 Task: Search one way flight ticket for 4 adults, 2 children, 2 infants in seat and 1 infant on lap in economy from Kenai: Kenai Municipal Airport to Greenville: Pitt-greenville Airport on 5-2-2023. Choice of flights is Royal air maroc. Price is upto 100000. Outbound departure time preference is 23:15.
Action: Mouse moved to (332, 345)
Screenshot: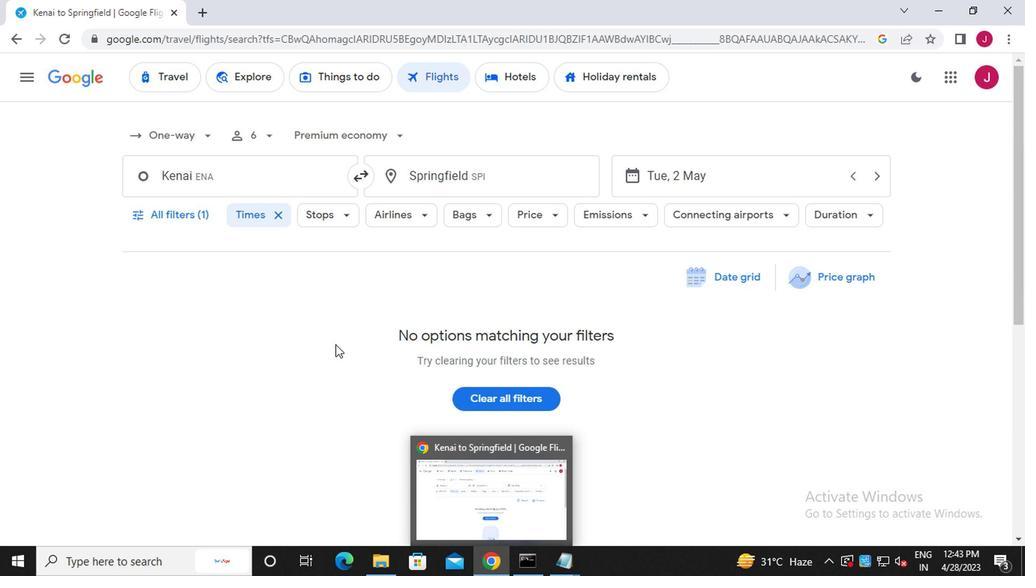 
Action: Mouse scrolled (332, 346) with delta (0, 1)
Screenshot: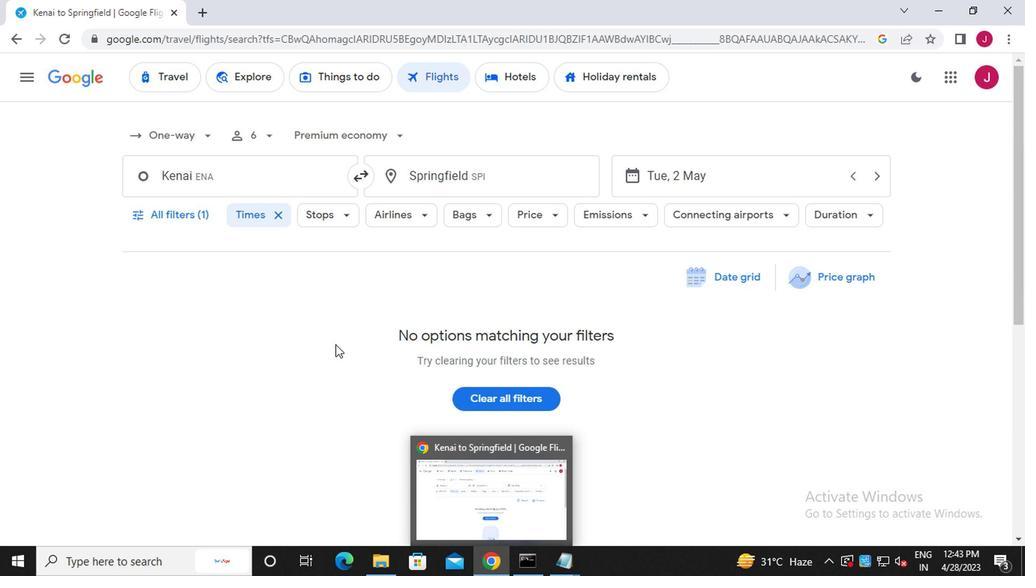 
Action: Mouse scrolled (332, 346) with delta (0, 1)
Screenshot: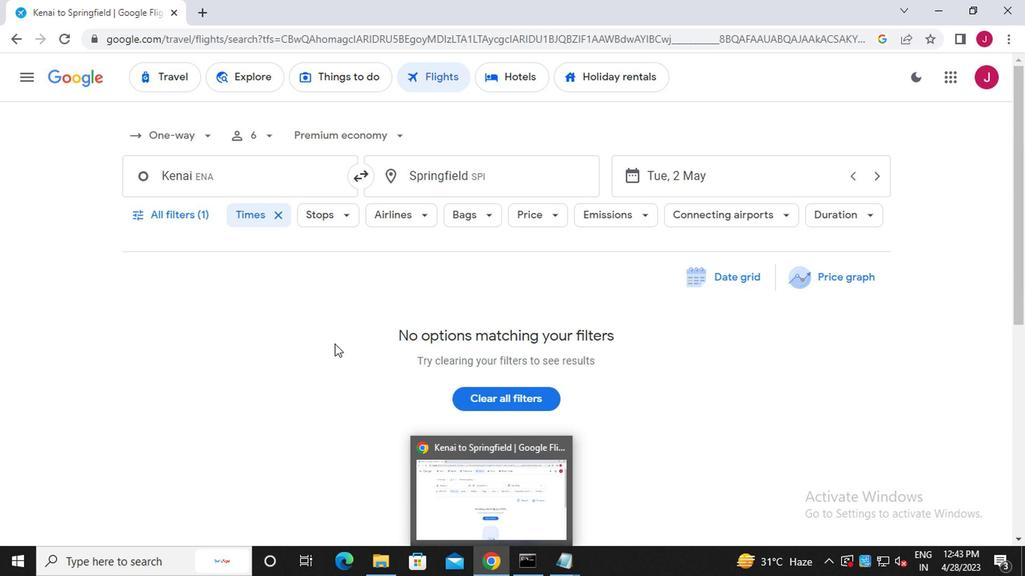 
Action: Mouse moved to (199, 132)
Screenshot: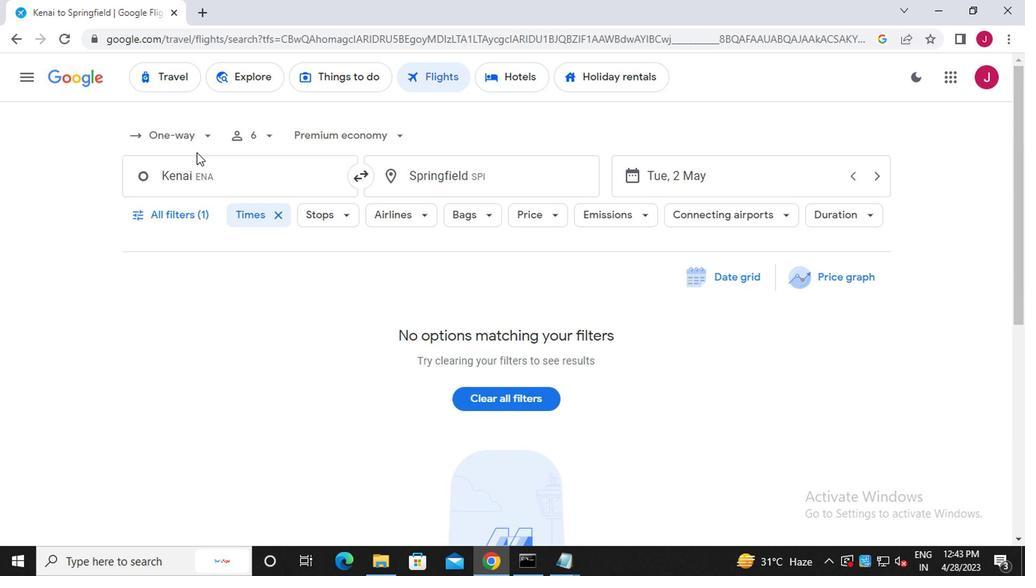 
Action: Mouse pressed left at (199, 132)
Screenshot: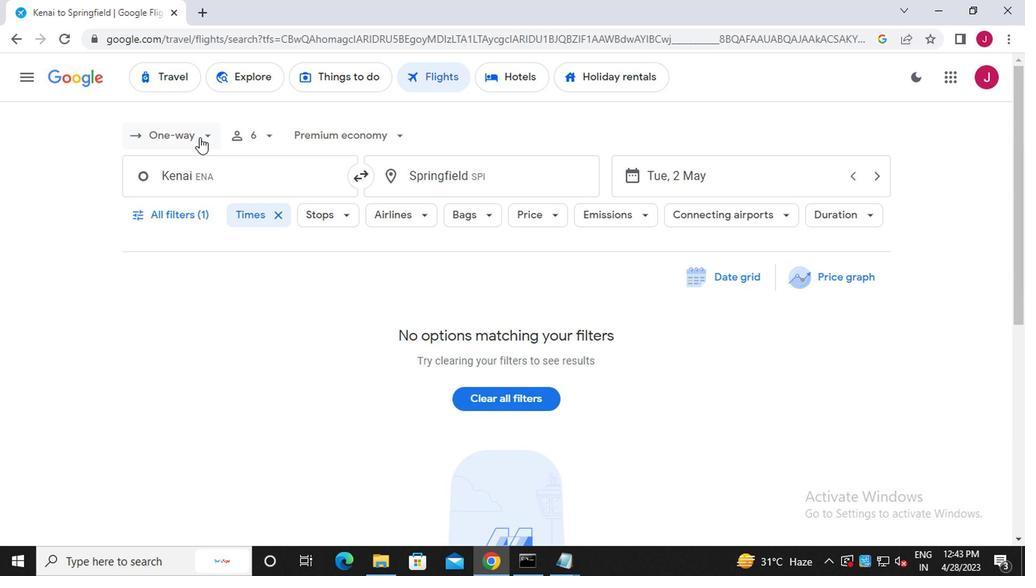 
Action: Mouse moved to (210, 205)
Screenshot: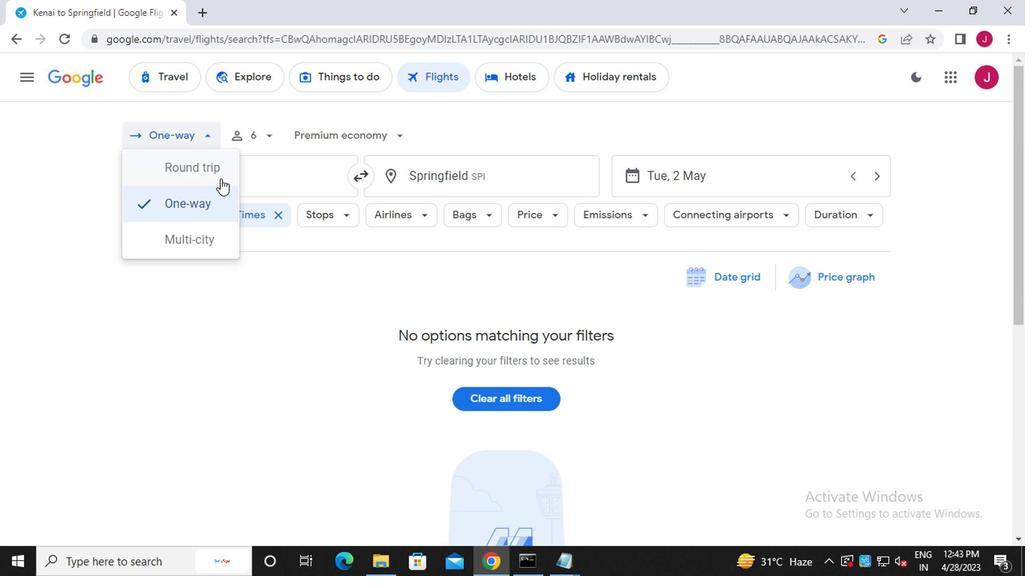 
Action: Mouse pressed left at (210, 205)
Screenshot: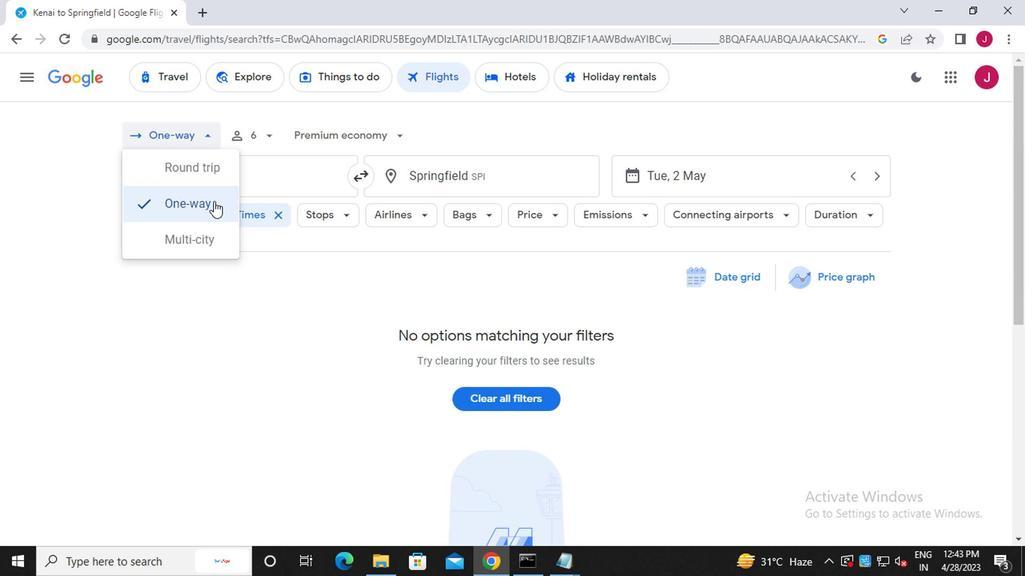 
Action: Mouse moved to (267, 135)
Screenshot: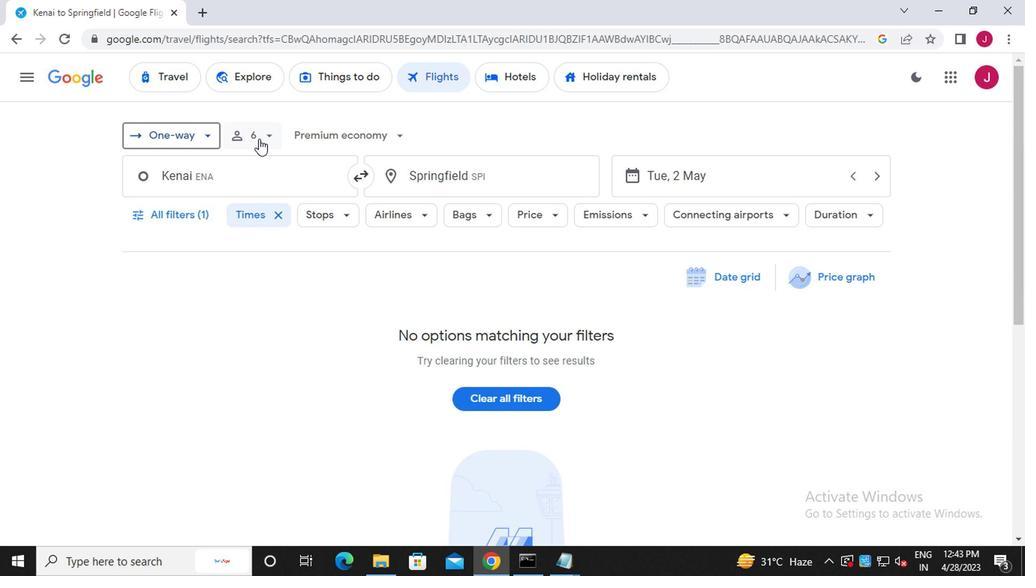 
Action: Mouse pressed left at (267, 135)
Screenshot: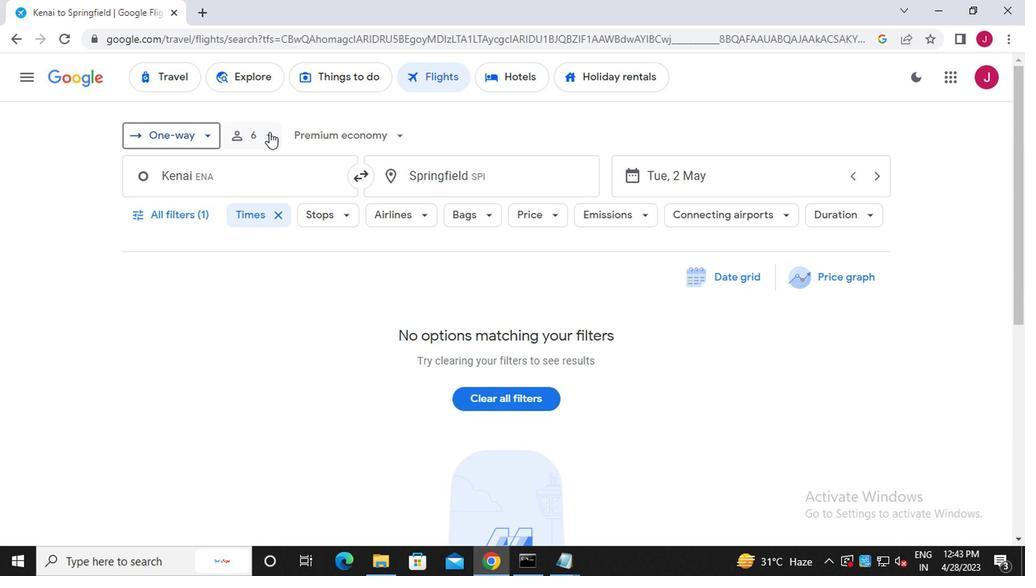 
Action: Mouse moved to (377, 179)
Screenshot: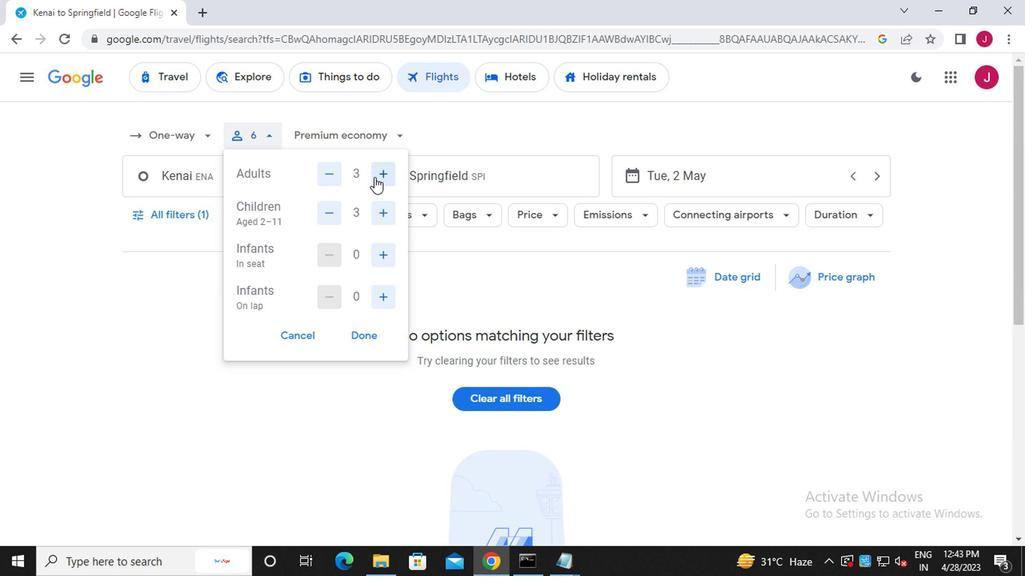 
Action: Mouse pressed left at (377, 179)
Screenshot: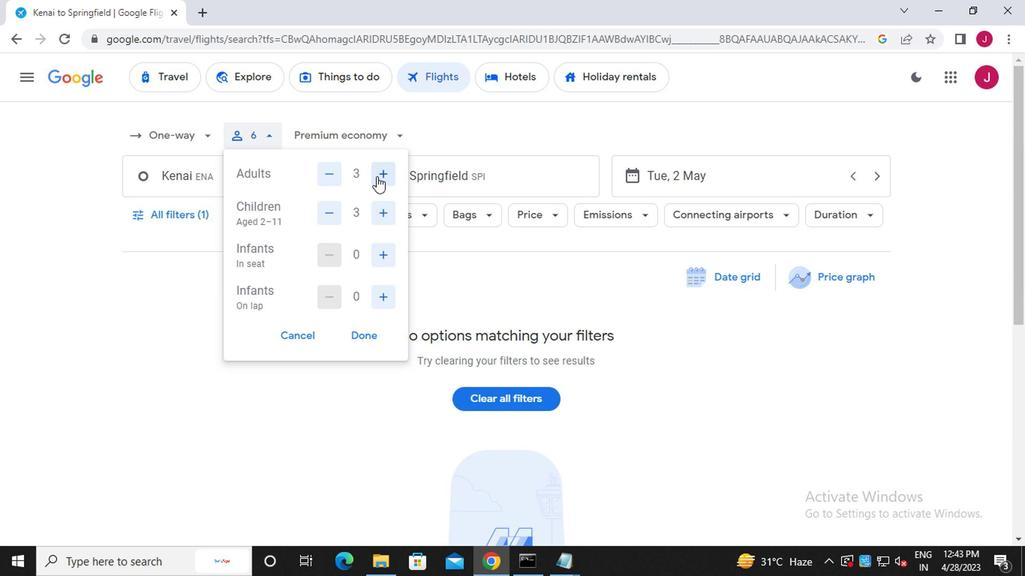 
Action: Mouse moved to (329, 213)
Screenshot: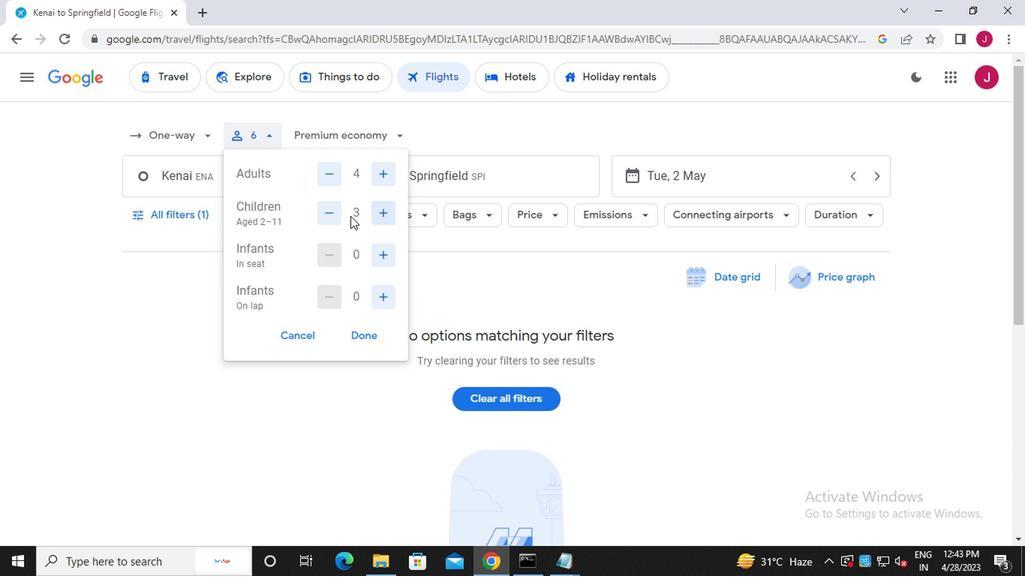 
Action: Mouse pressed left at (329, 213)
Screenshot: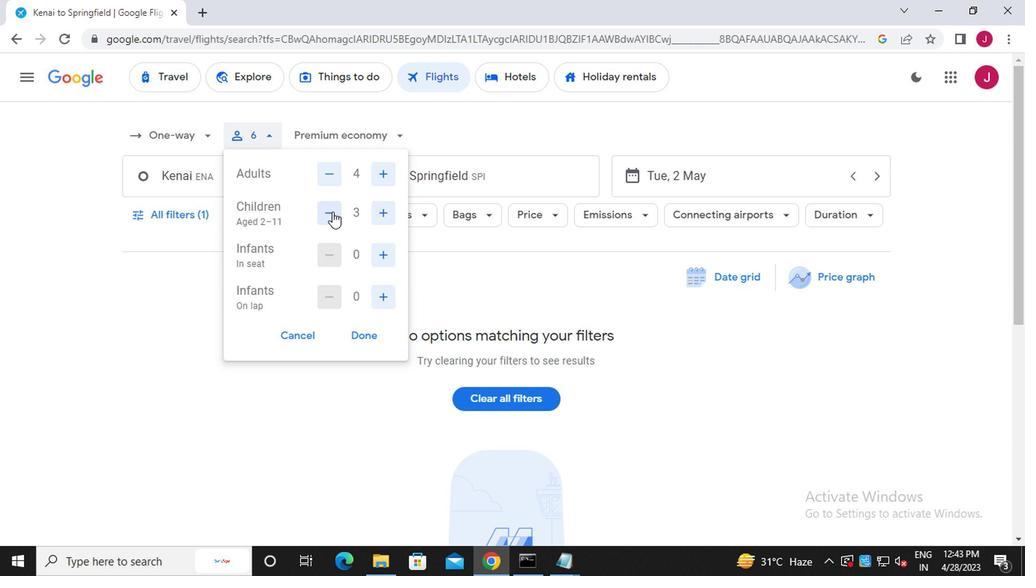 
Action: Mouse moved to (379, 259)
Screenshot: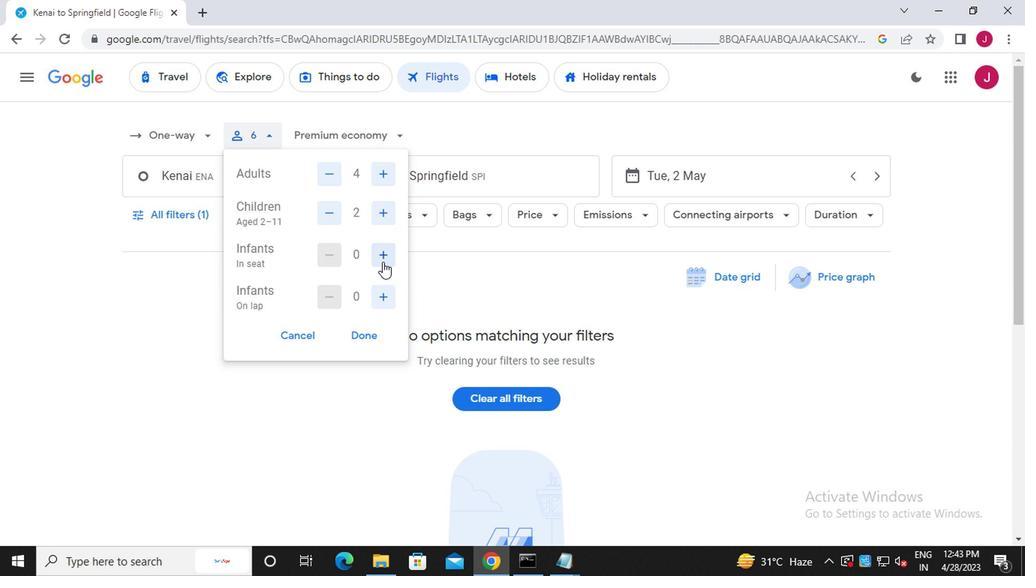 
Action: Mouse pressed left at (379, 259)
Screenshot: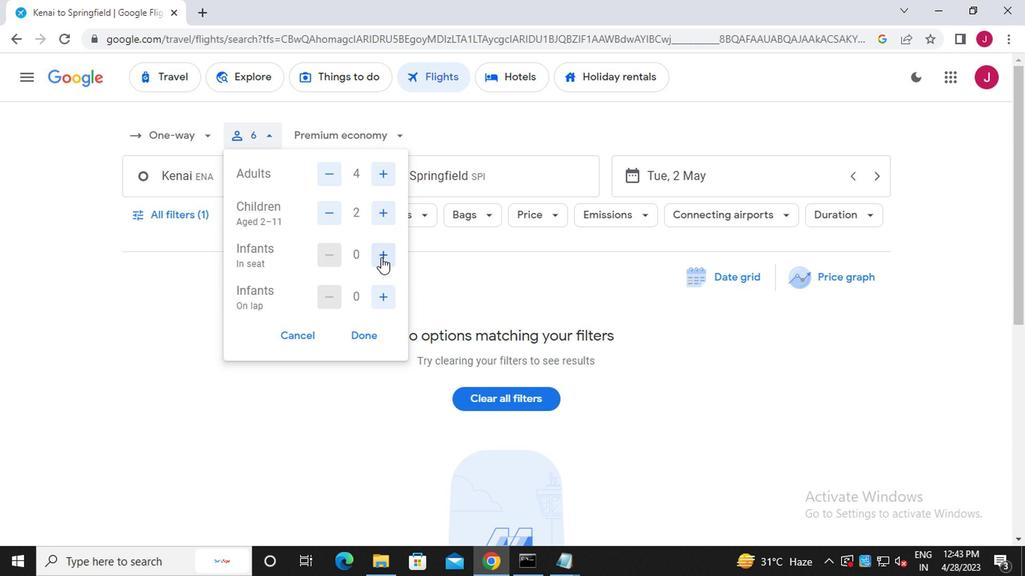 
Action: Mouse pressed left at (379, 259)
Screenshot: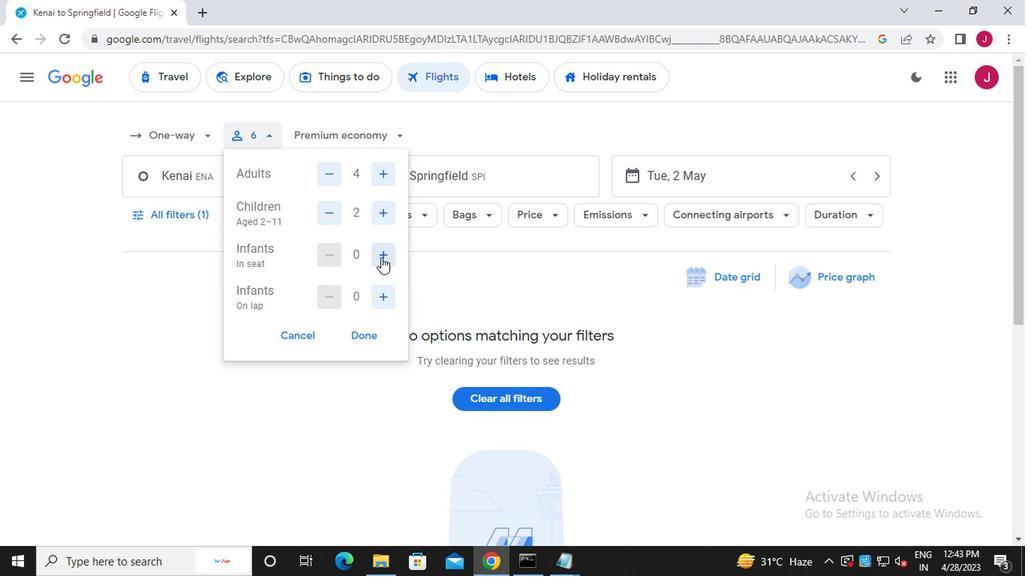
Action: Mouse moved to (380, 297)
Screenshot: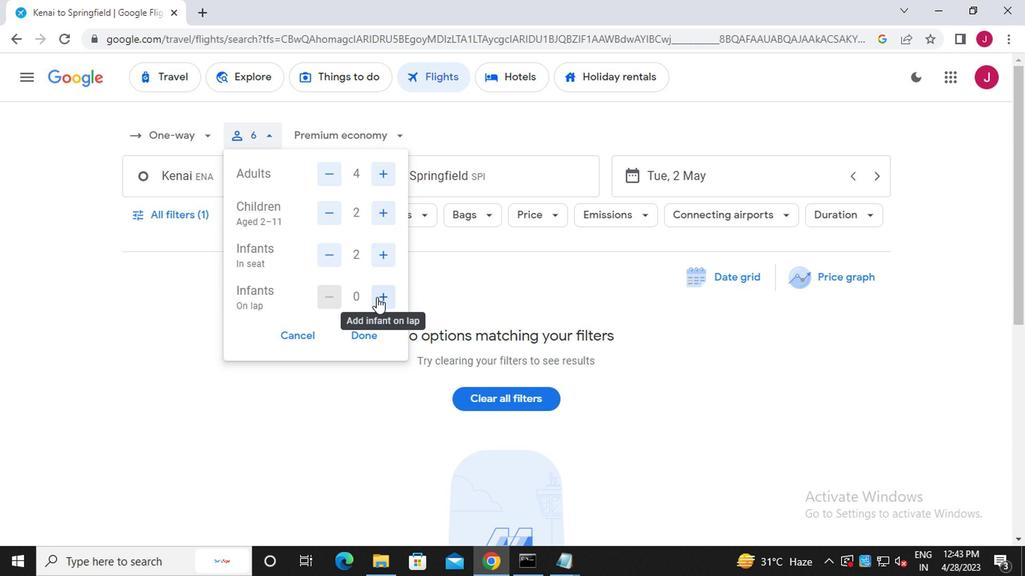 
Action: Mouse pressed left at (380, 297)
Screenshot: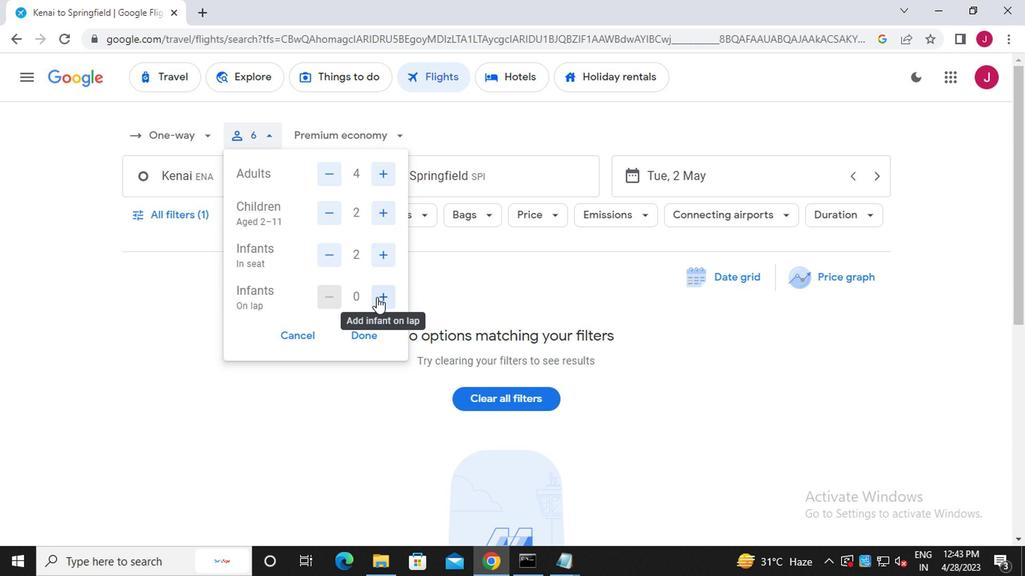 
Action: Mouse moved to (363, 337)
Screenshot: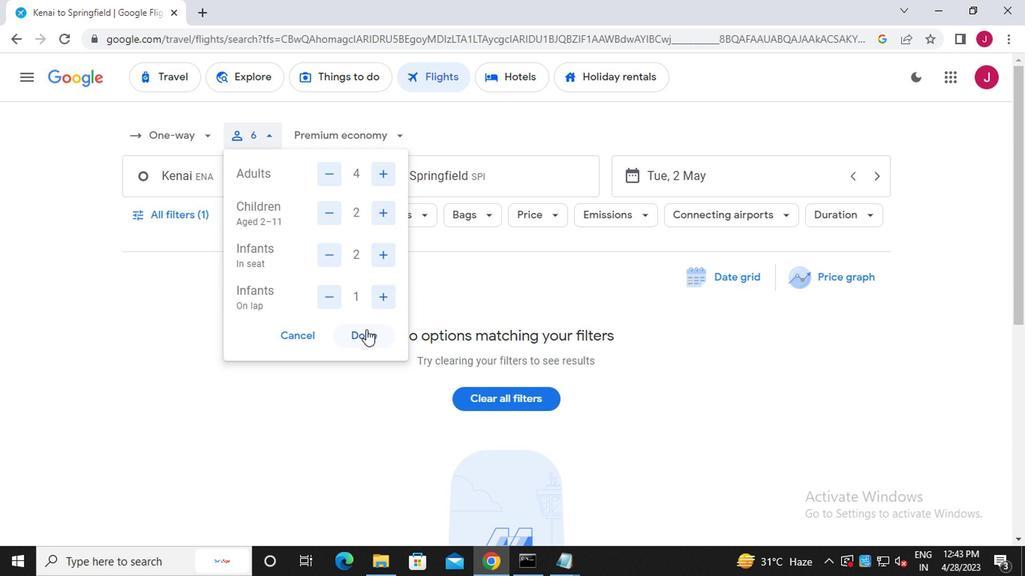 
Action: Mouse pressed left at (363, 337)
Screenshot: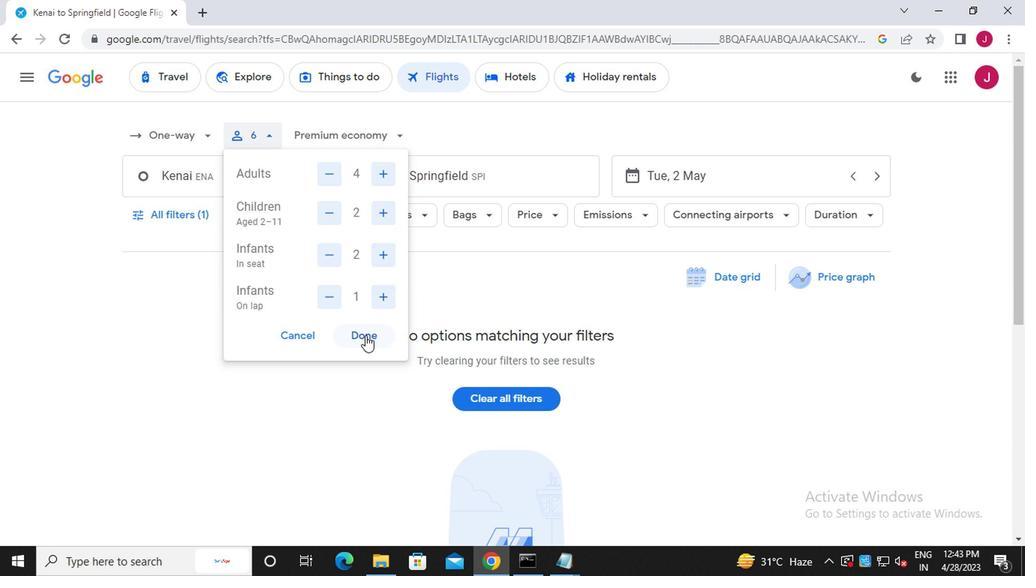 
Action: Mouse moved to (357, 138)
Screenshot: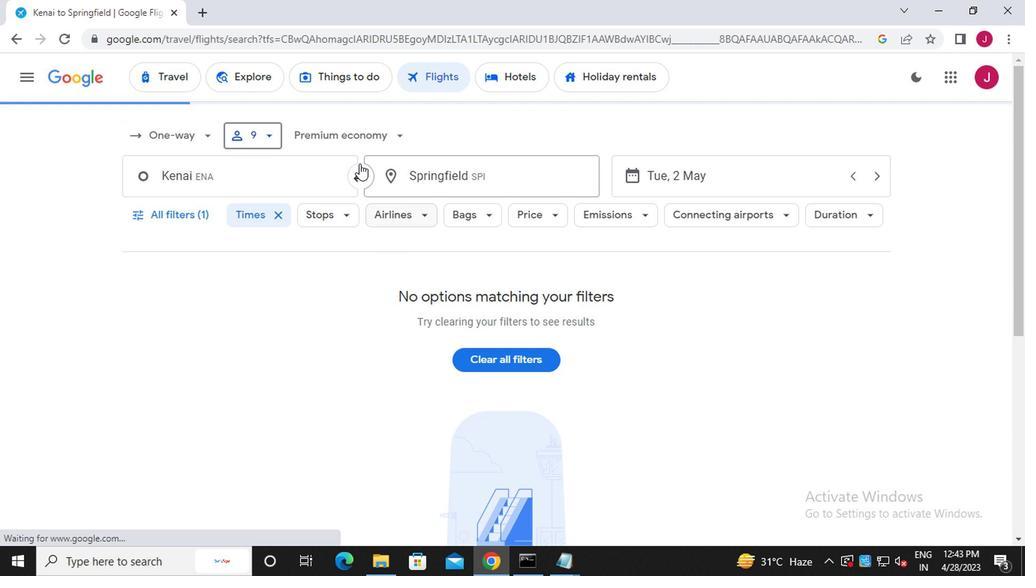 
Action: Mouse pressed left at (357, 138)
Screenshot: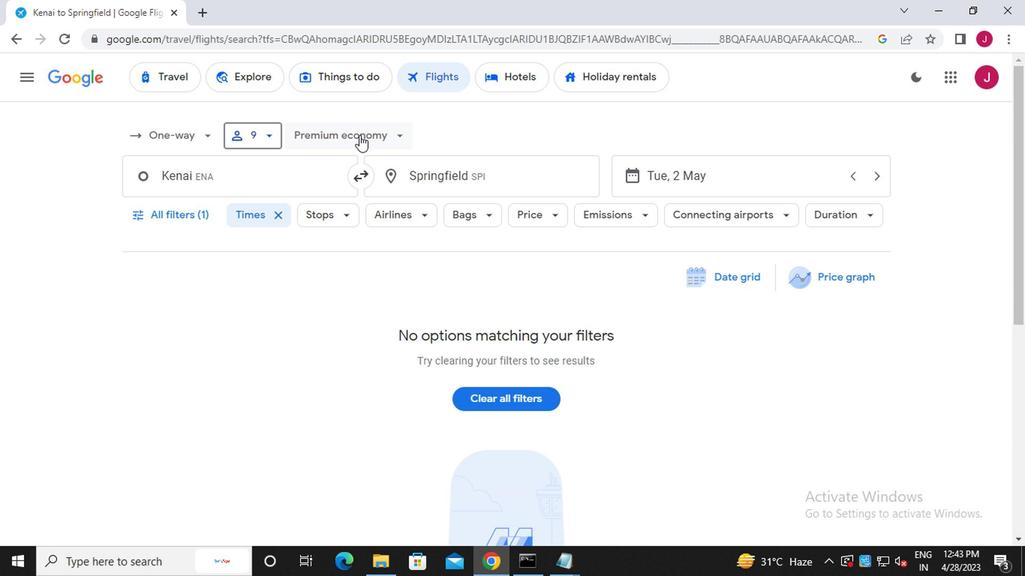 
Action: Mouse moved to (366, 173)
Screenshot: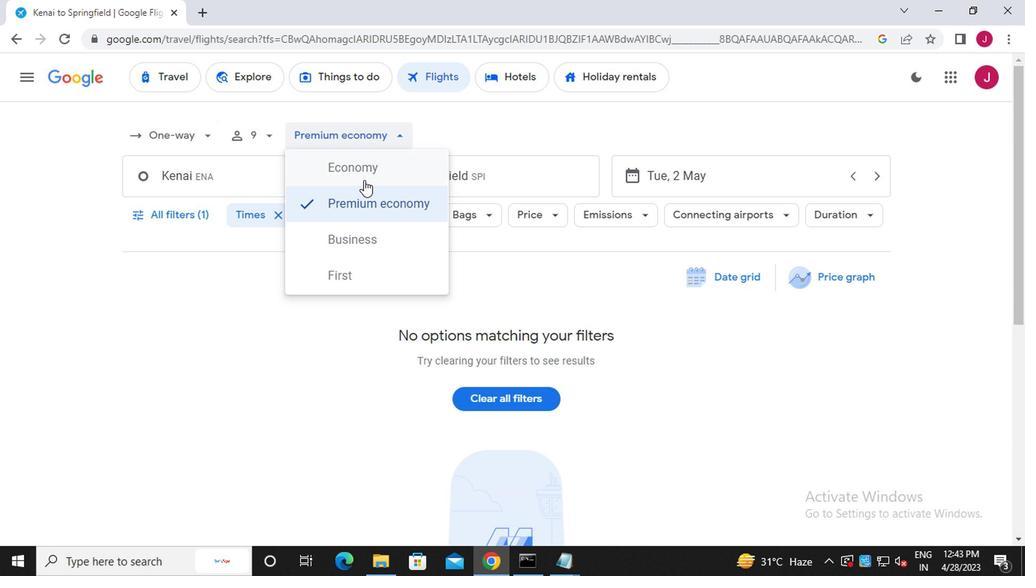 
Action: Mouse pressed left at (366, 173)
Screenshot: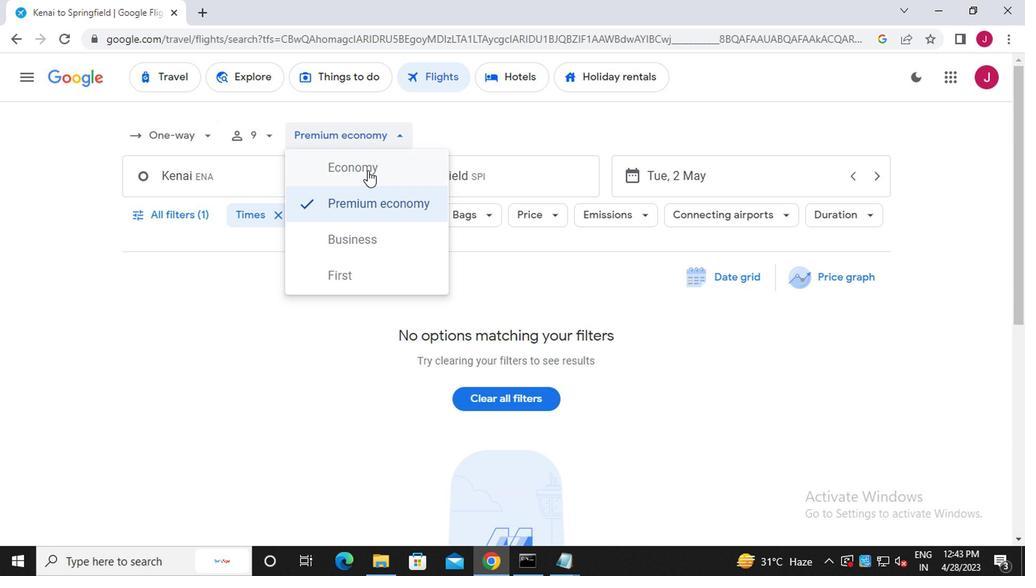 
Action: Mouse moved to (250, 180)
Screenshot: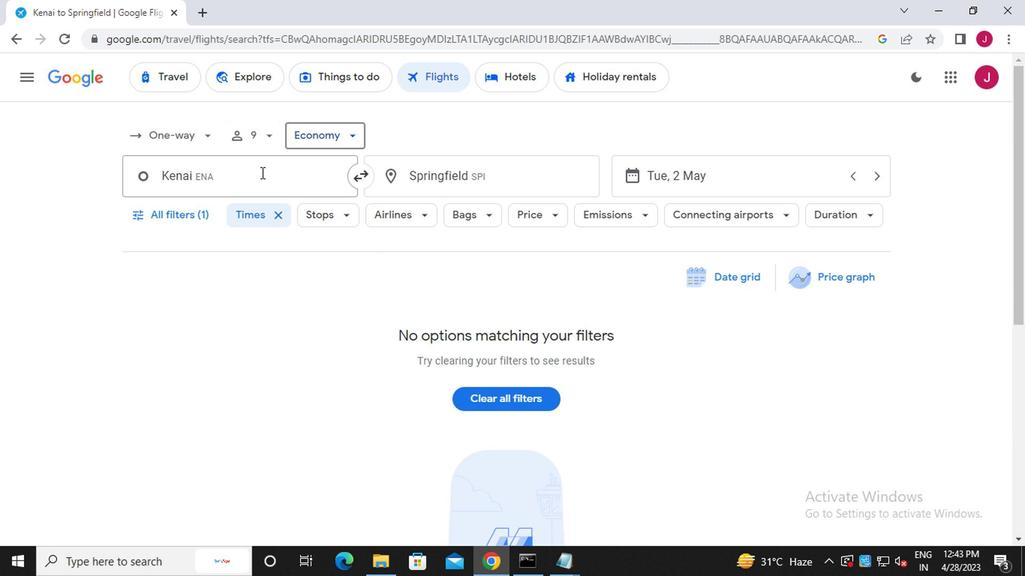 
Action: Mouse pressed left at (250, 180)
Screenshot: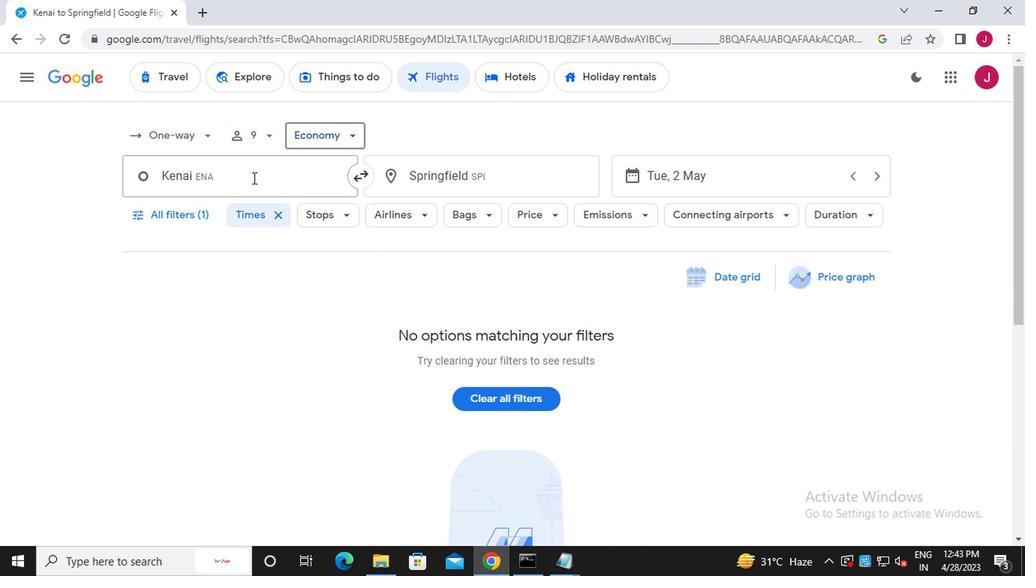 
Action: Mouse moved to (250, 180)
Screenshot: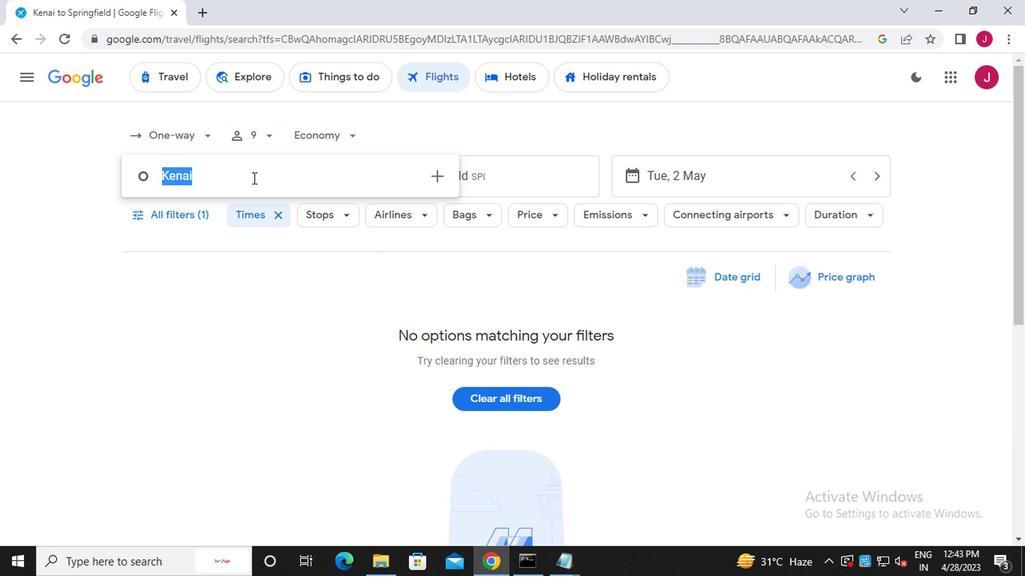 
Action: Key pressed kenai
Screenshot: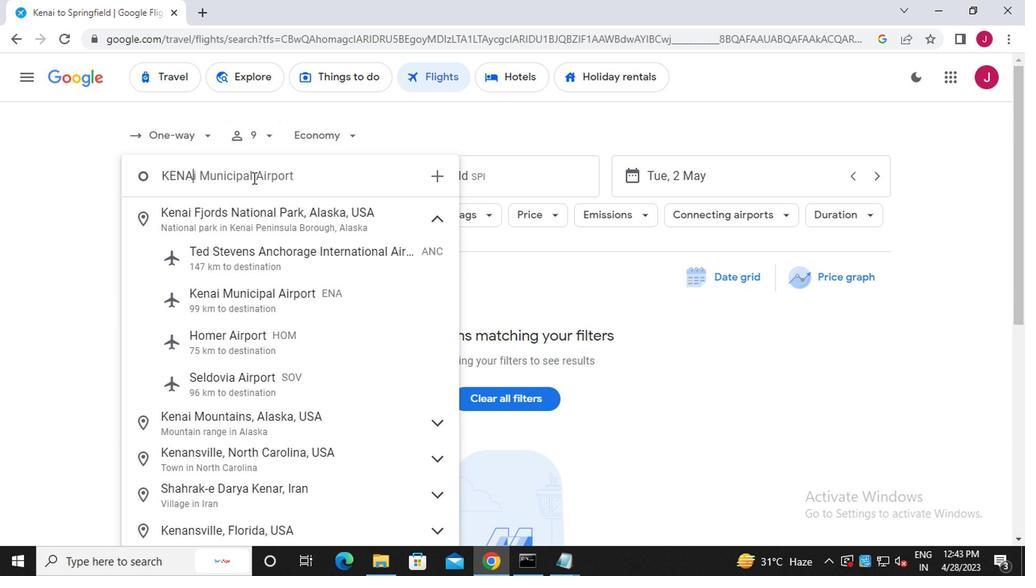 
Action: Mouse moved to (279, 308)
Screenshot: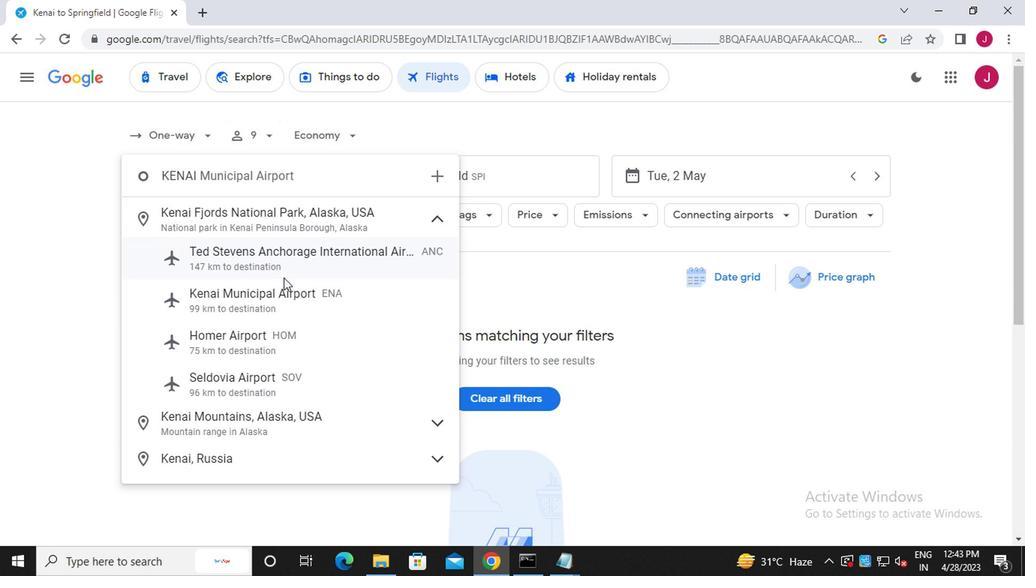 
Action: Mouse pressed left at (279, 308)
Screenshot: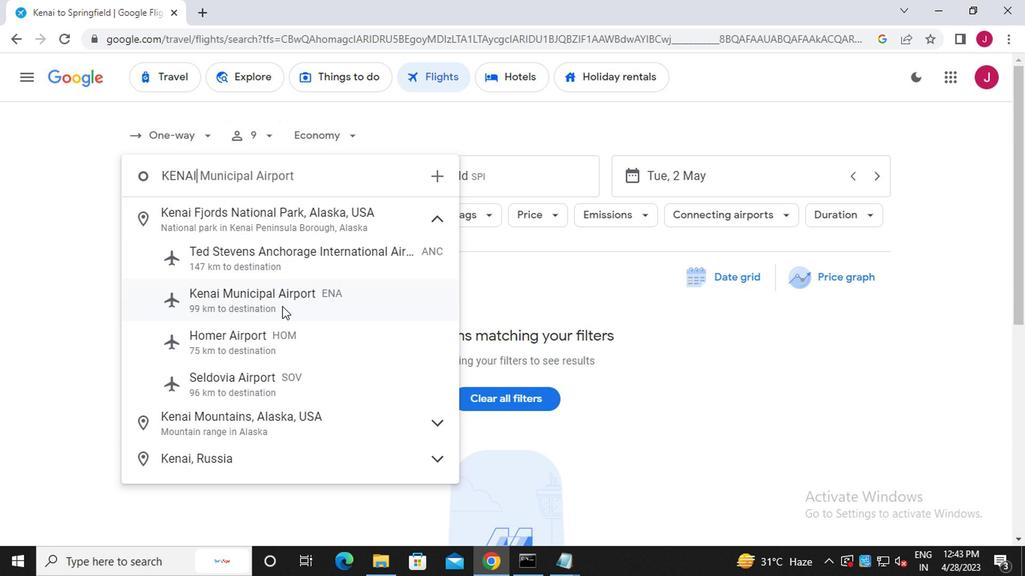 
Action: Mouse moved to (516, 183)
Screenshot: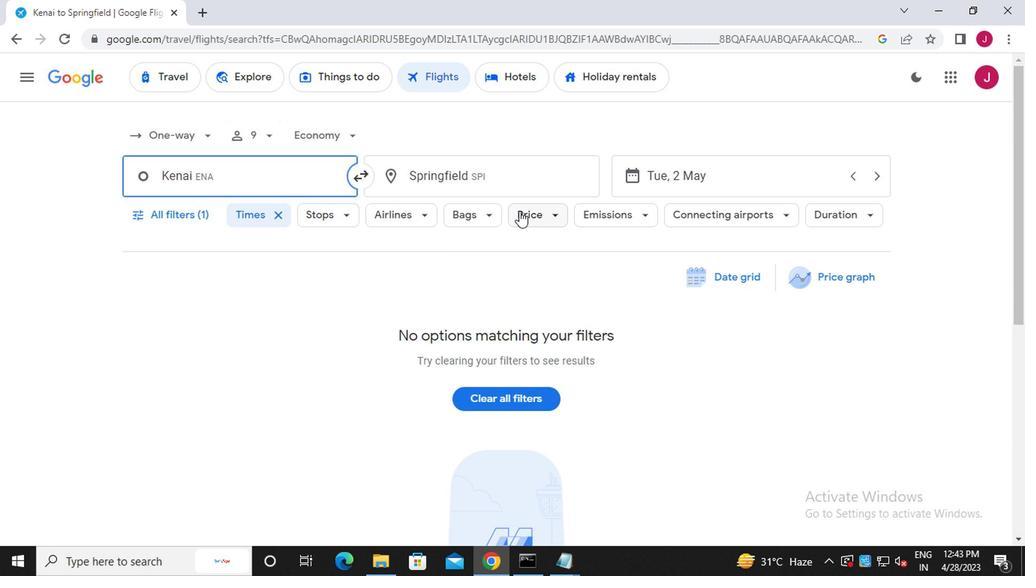 
Action: Mouse pressed left at (516, 183)
Screenshot: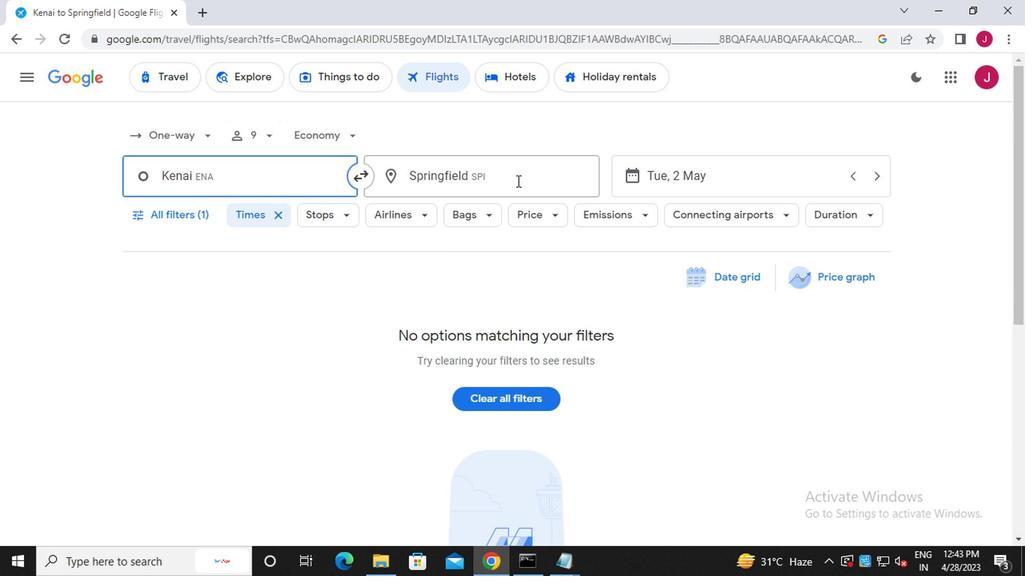 
Action: Key pressed greenville<Key.space>pi
Screenshot: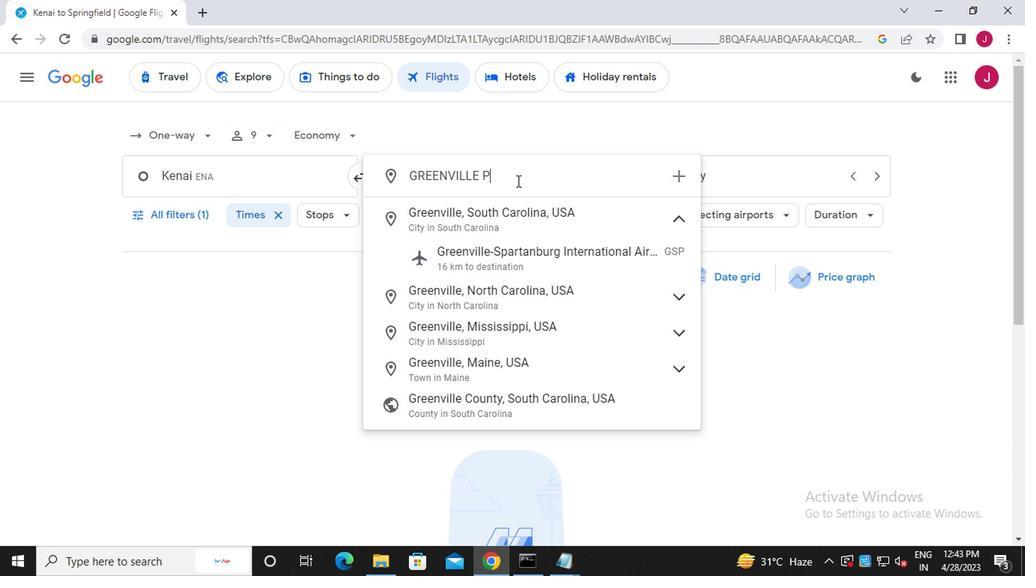 
Action: Mouse moved to (536, 225)
Screenshot: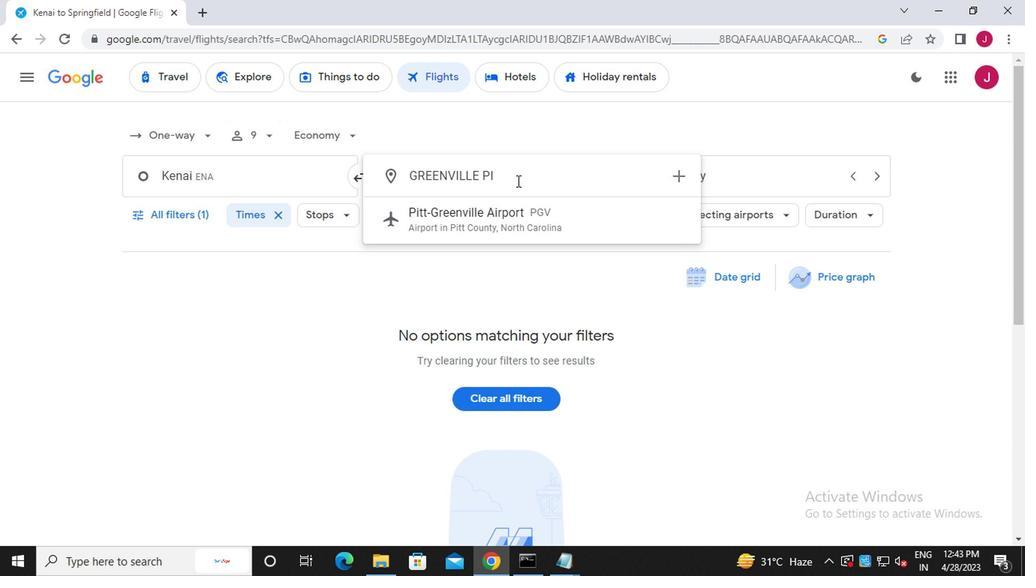 
Action: Mouse pressed left at (536, 225)
Screenshot: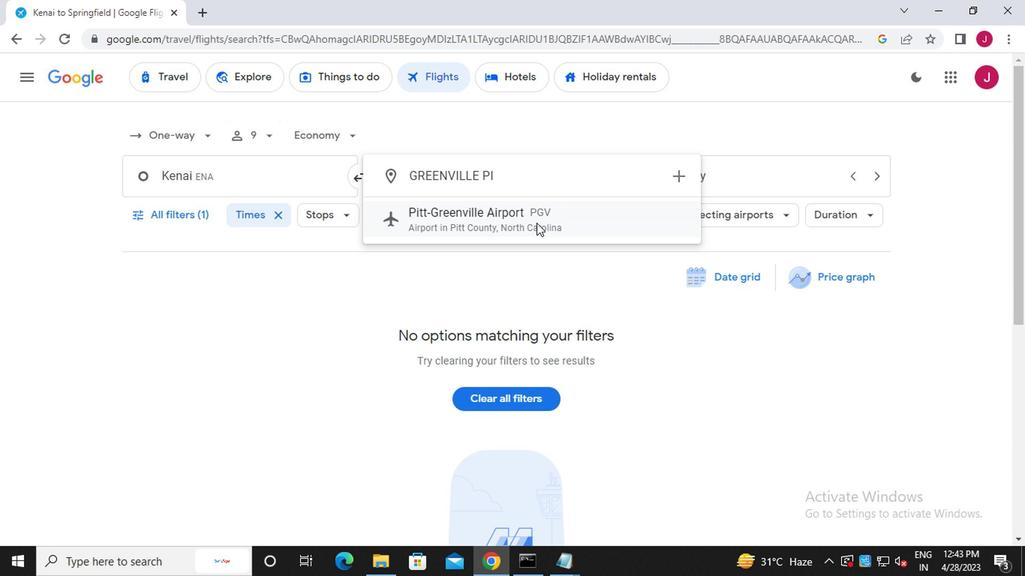 
Action: Mouse moved to (699, 180)
Screenshot: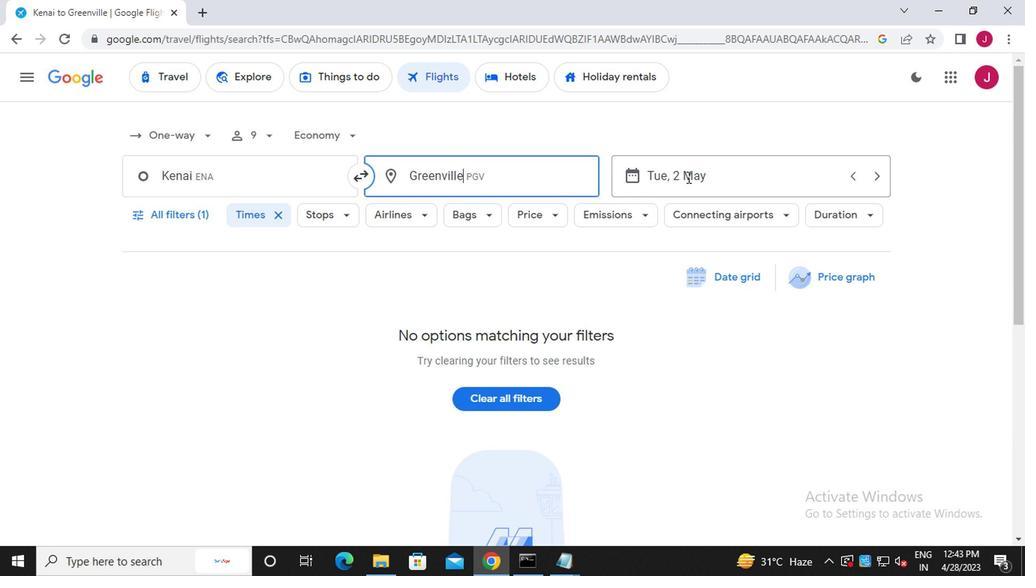 
Action: Mouse pressed left at (699, 180)
Screenshot: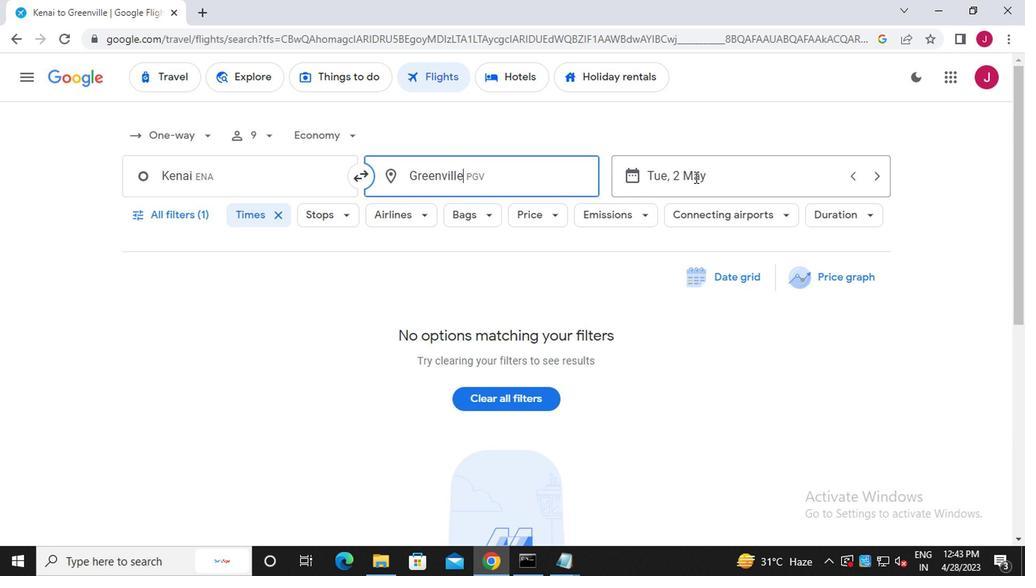 
Action: Mouse moved to (723, 272)
Screenshot: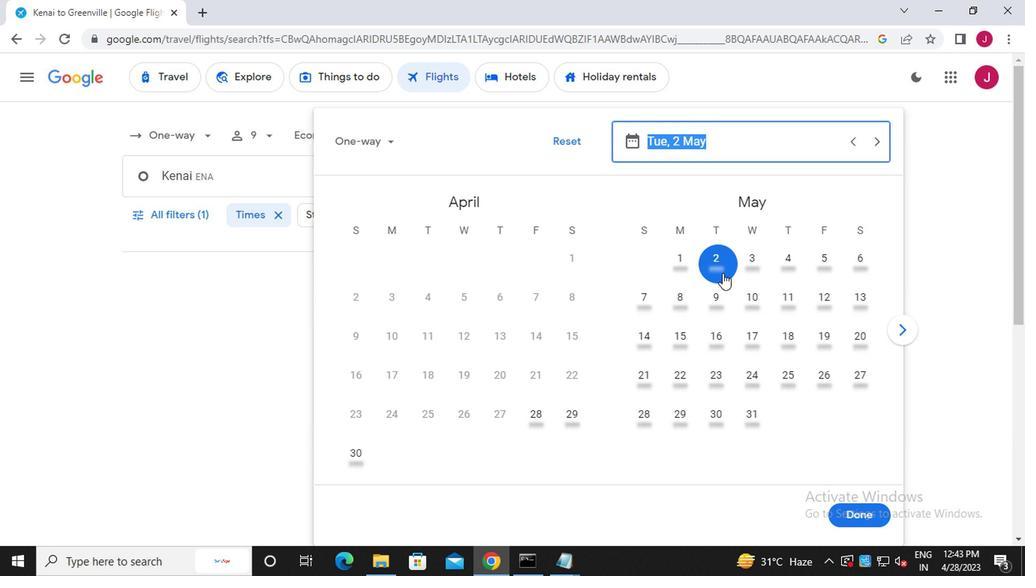 
Action: Mouse pressed left at (723, 272)
Screenshot: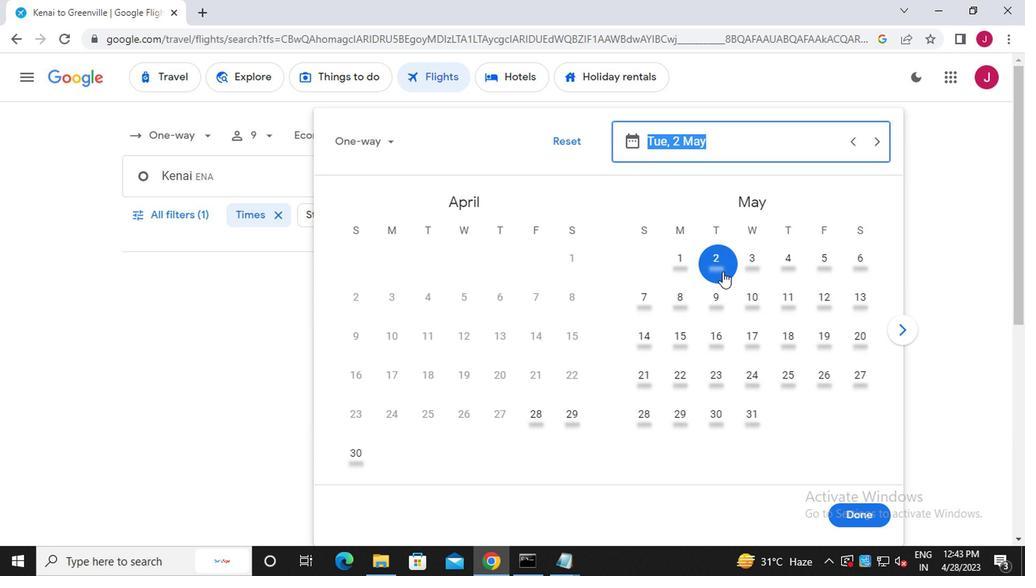 
Action: Mouse moved to (868, 518)
Screenshot: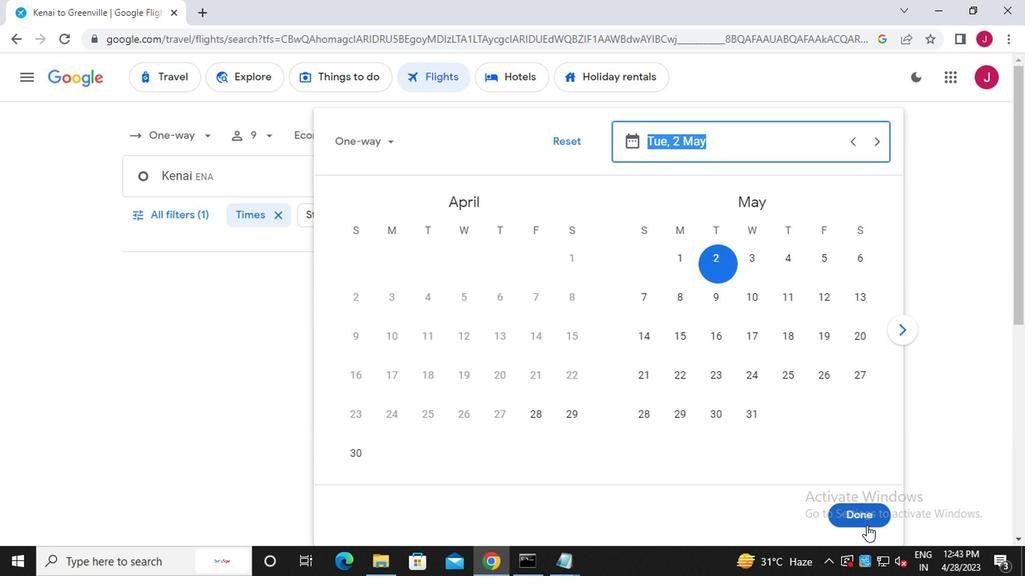 
Action: Mouse pressed left at (868, 518)
Screenshot: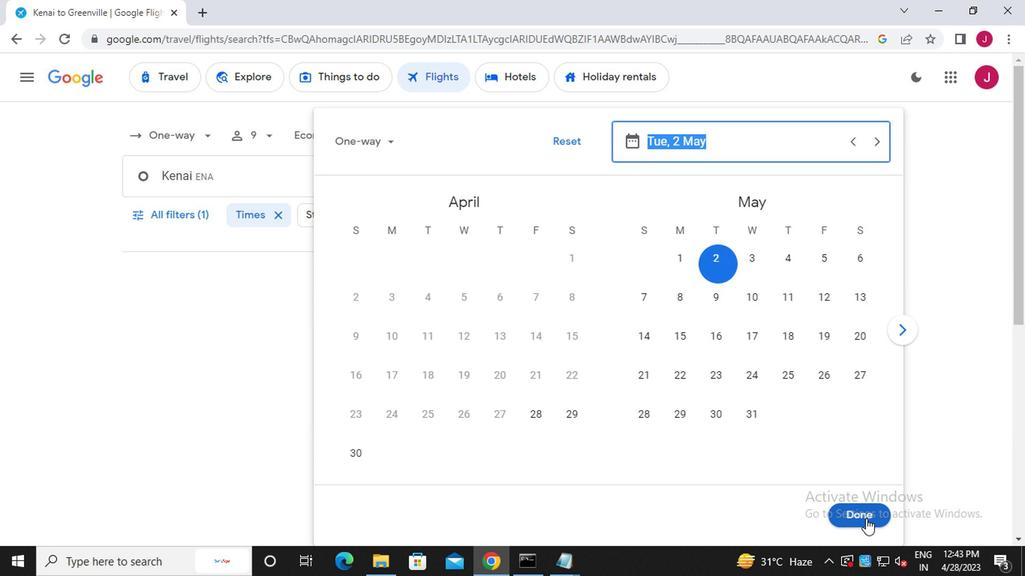 
Action: Mouse moved to (169, 214)
Screenshot: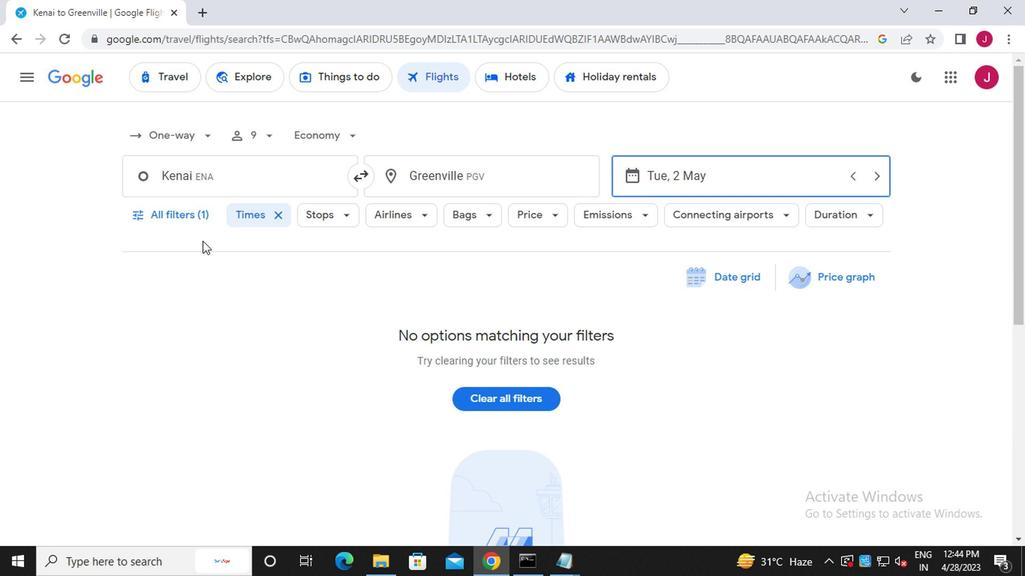 
Action: Mouse pressed left at (169, 214)
Screenshot: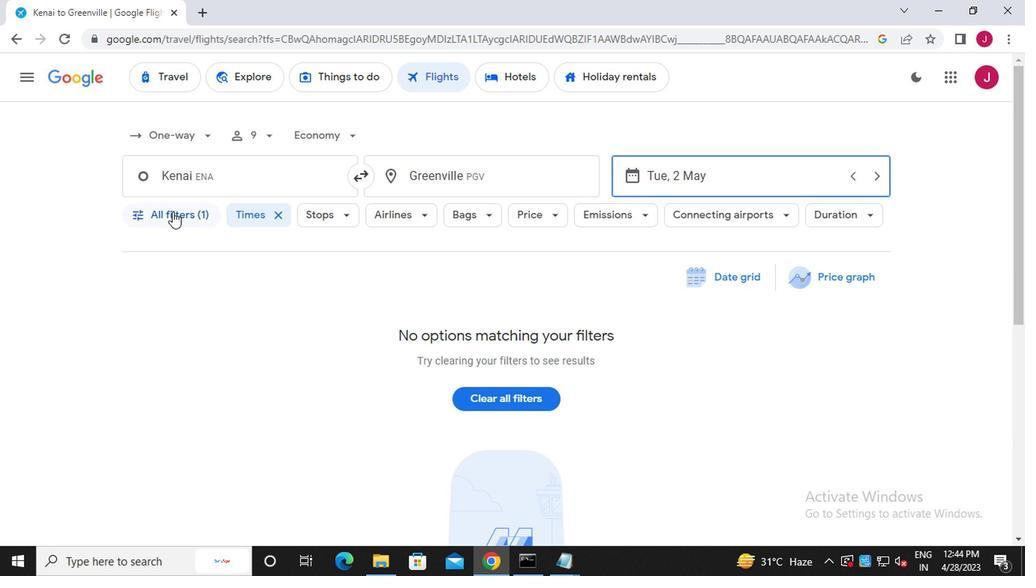 
Action: Mouse moved to (223, 315)
Screenshot: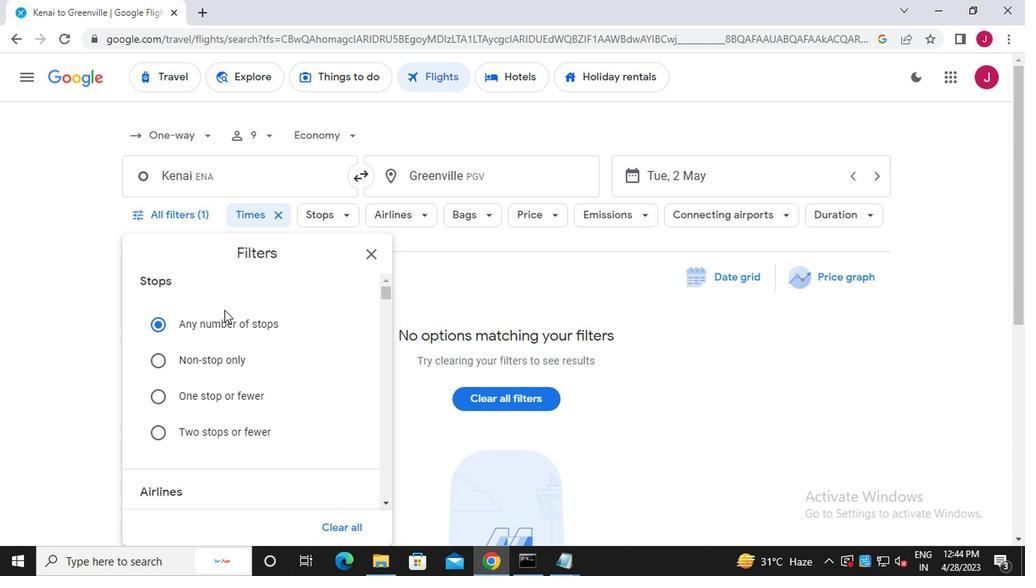 
Action: Mouse scrolled (223, 314) with delta (0, -1)
Screenshot: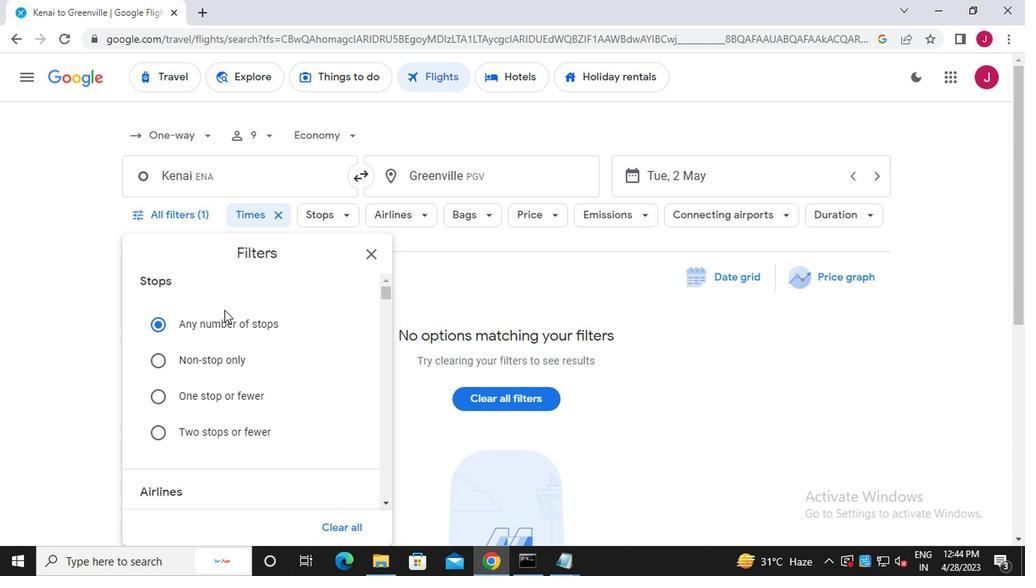 
Action: Mouse scrolled (223, 314) with delta (0, -1)
Screenshot: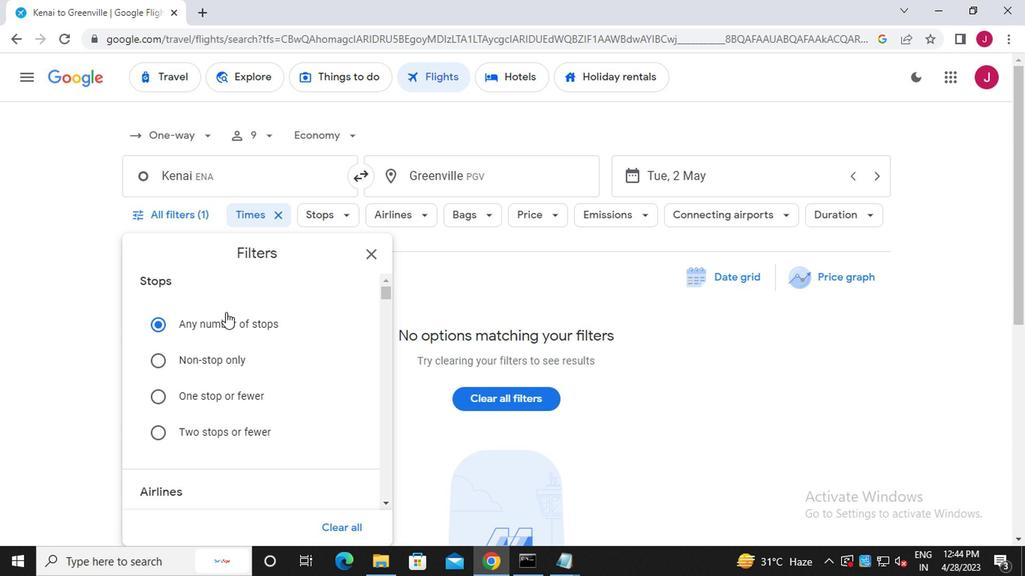 
Action: Mouse moved to (338, 389)
Screenshot: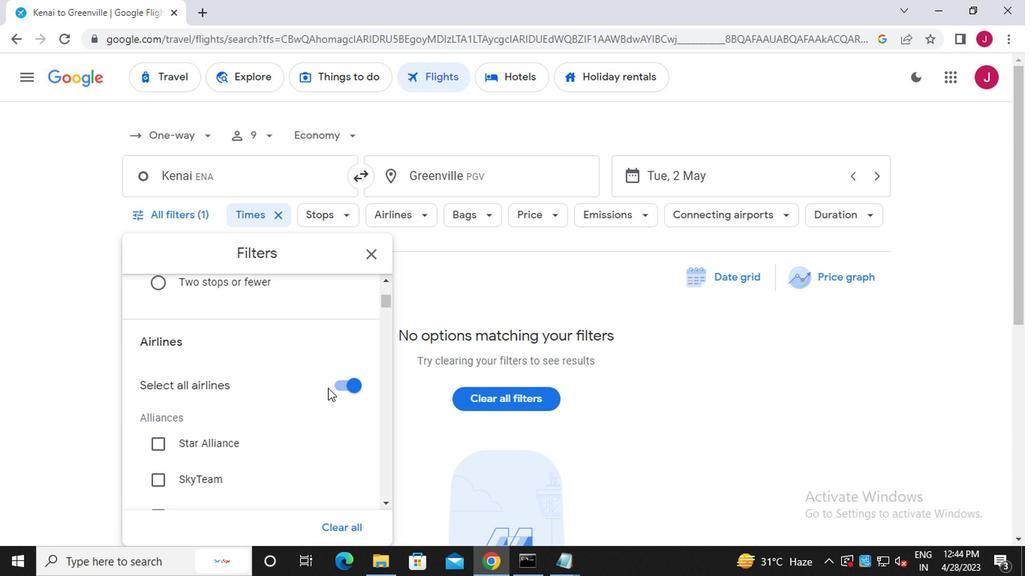 
Action: Mouse pressed left at (338, 389)
Screenshot: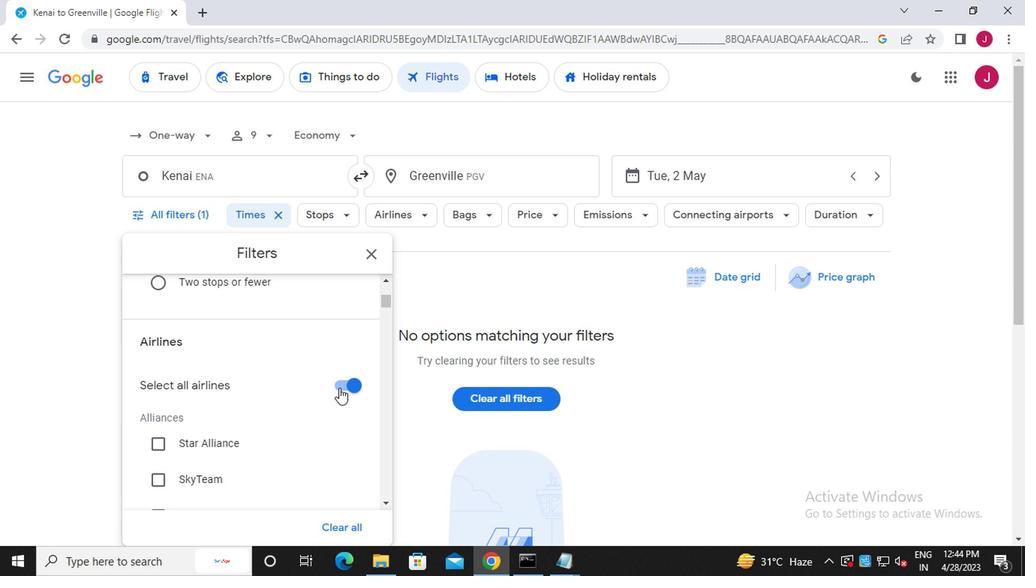 
Action: Mouse moved to (325, 384)
Screenshot: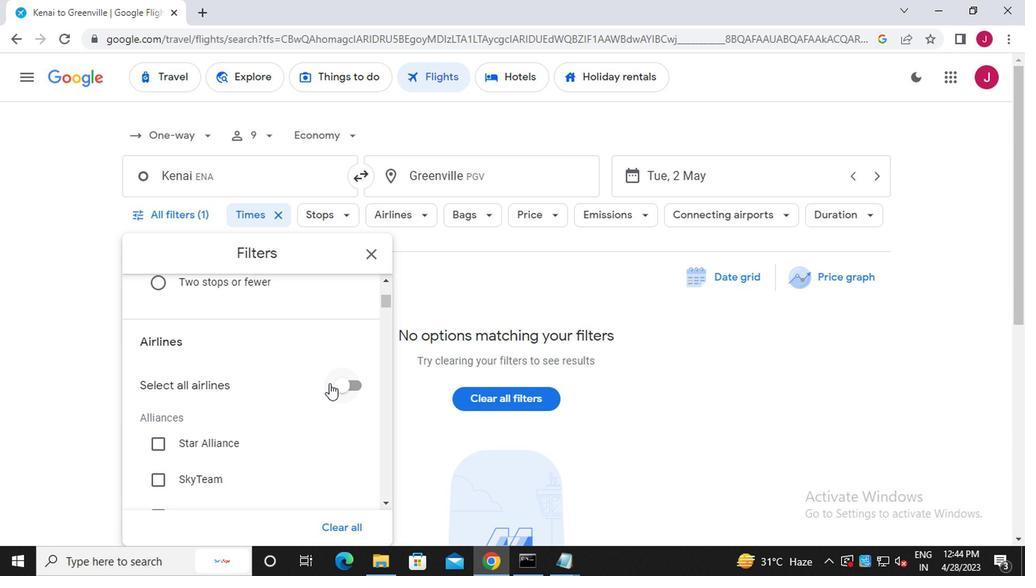
Action: Mouse scrolled (325, 384) with delta (0, 0)
Screenshot: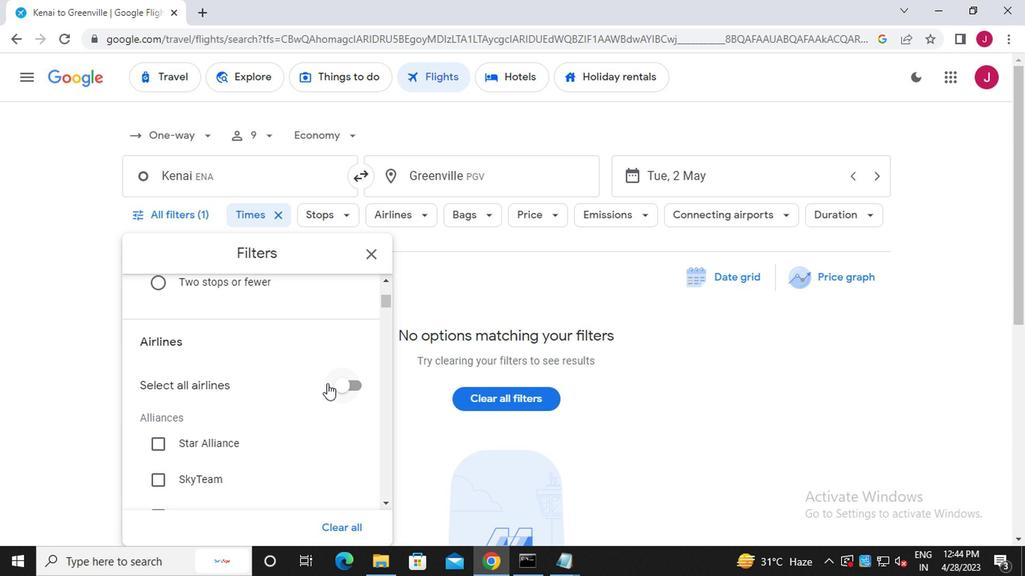 
Action: Mouse moved to (240, 381)
Screenshot: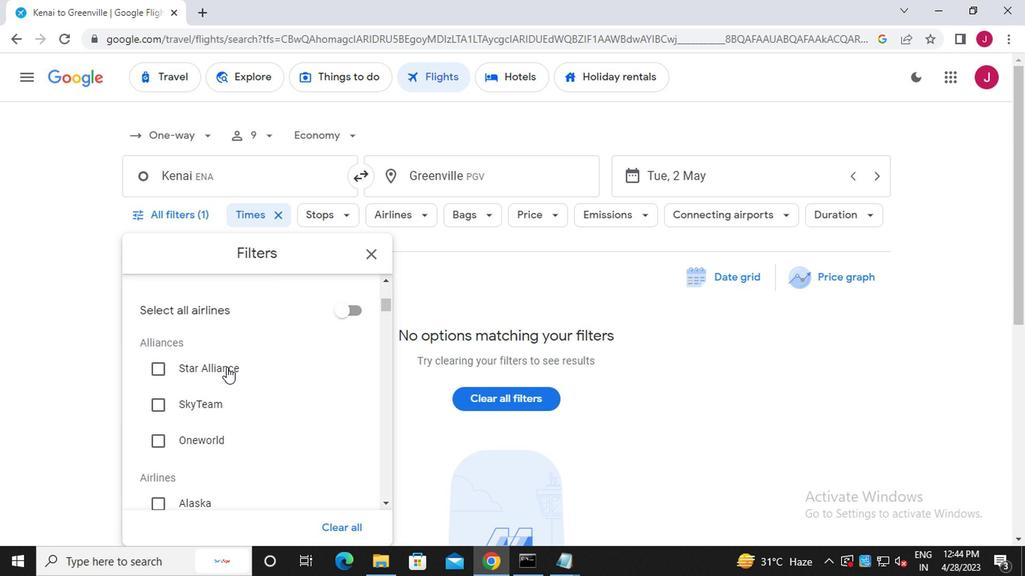 
Action: Mouse scrolled (240, 380) with delta (0, -1)
Screenshot: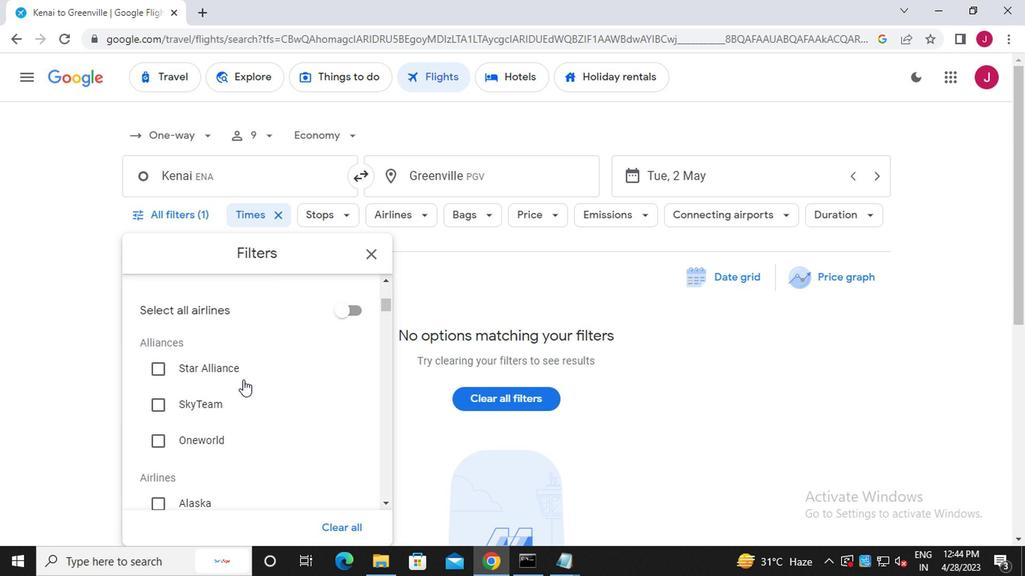 
Action: Mouse moved to (203, 384)
Screenshot: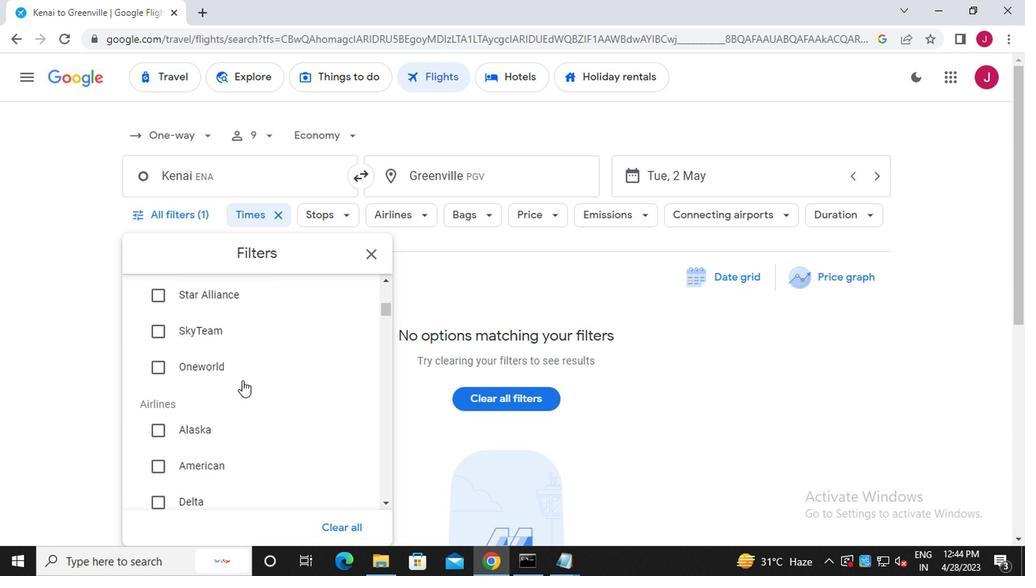 
Action: Mouse scrolled (203, 383) with delta (0, 0)
Screenshot: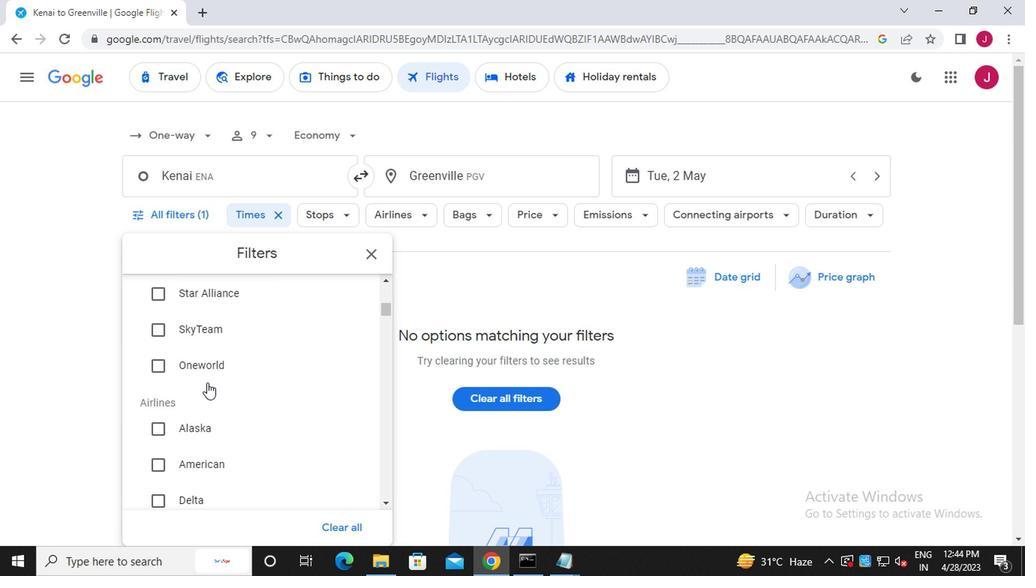 
Action: Mouse moved to (200, 394)
Screenshot: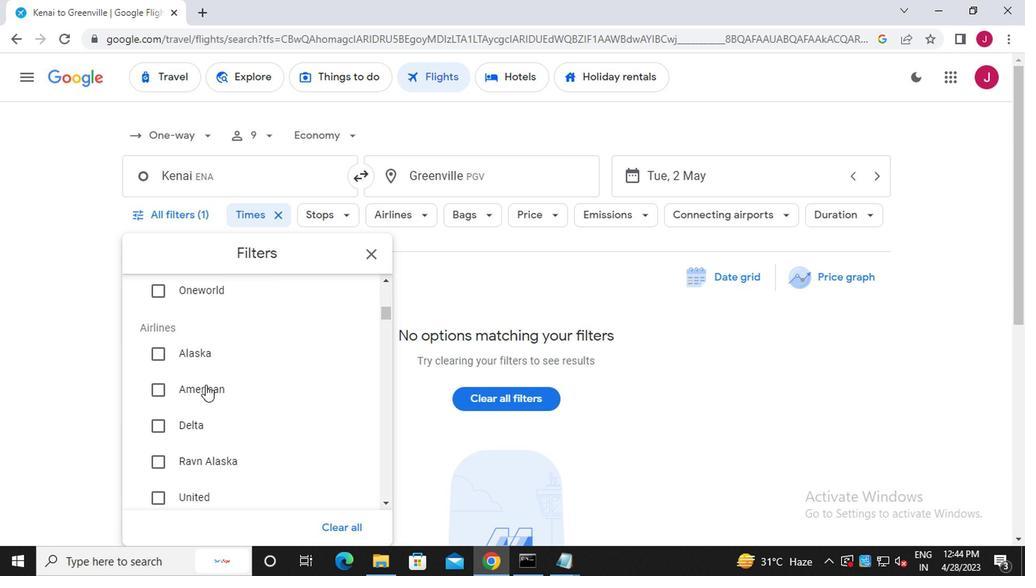 
Action: Mouse scrolled (200, 393) with delta (0, 0)
Screenshot: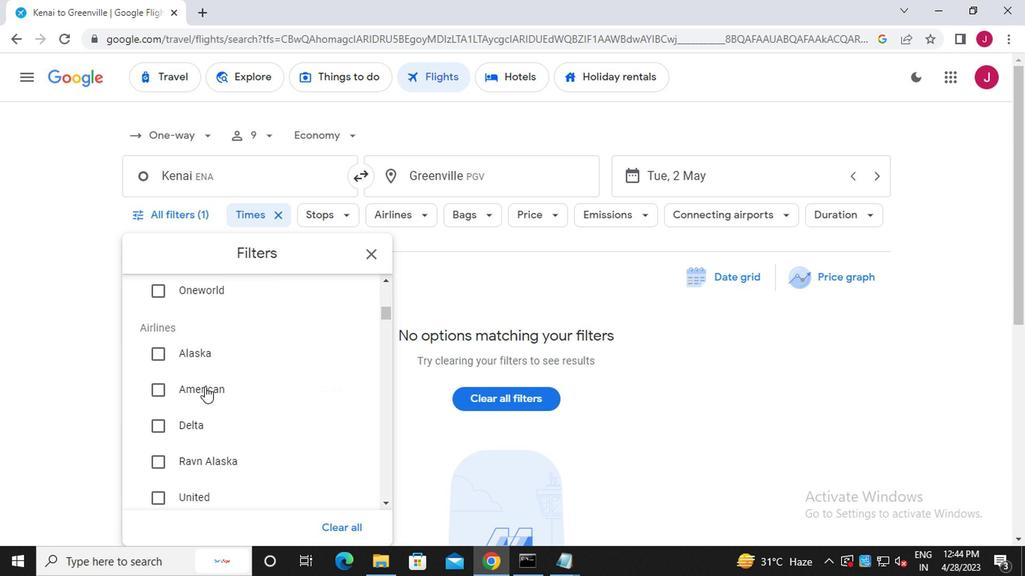 
Action: Mouse moved to (236, 416)
Screenshot: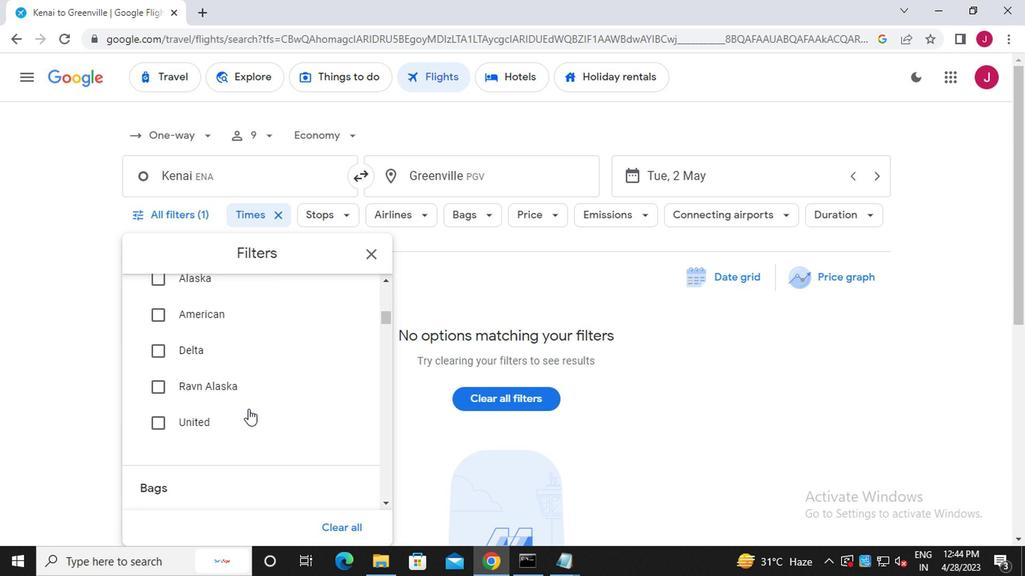 
Action: Mouse scrolled (236, 416) with delta (0, 0)
Screenshot: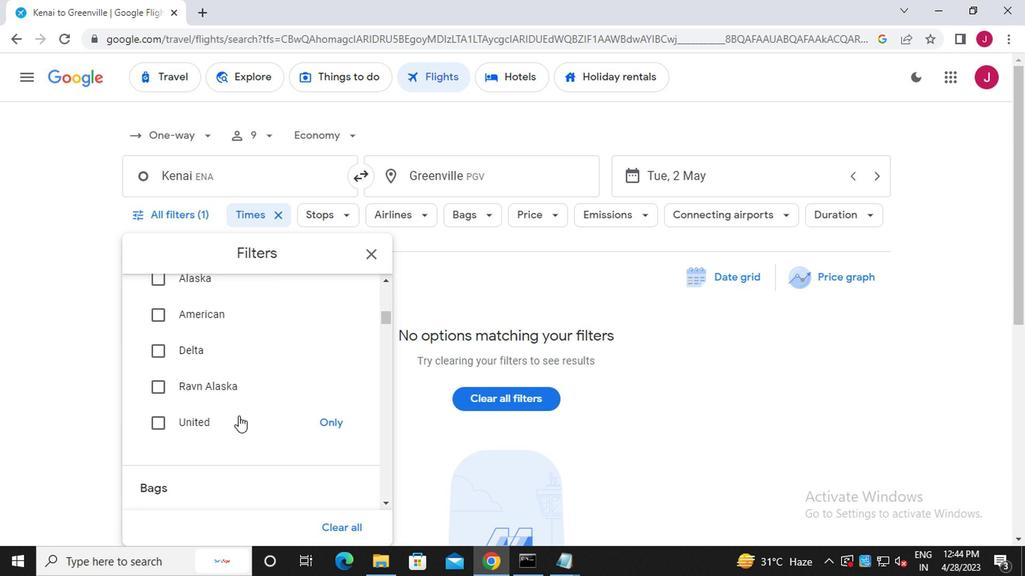 
Action: Mouse scrolled (236, 416) with delta (0, 0)
Screenshot: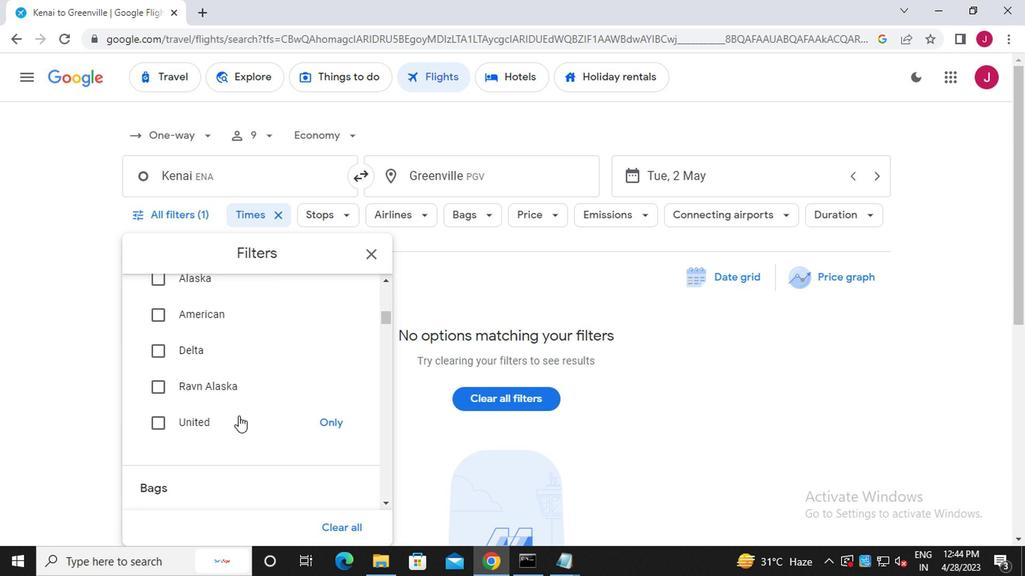
Action: Mouse moved to (232, 415)
Screenshot: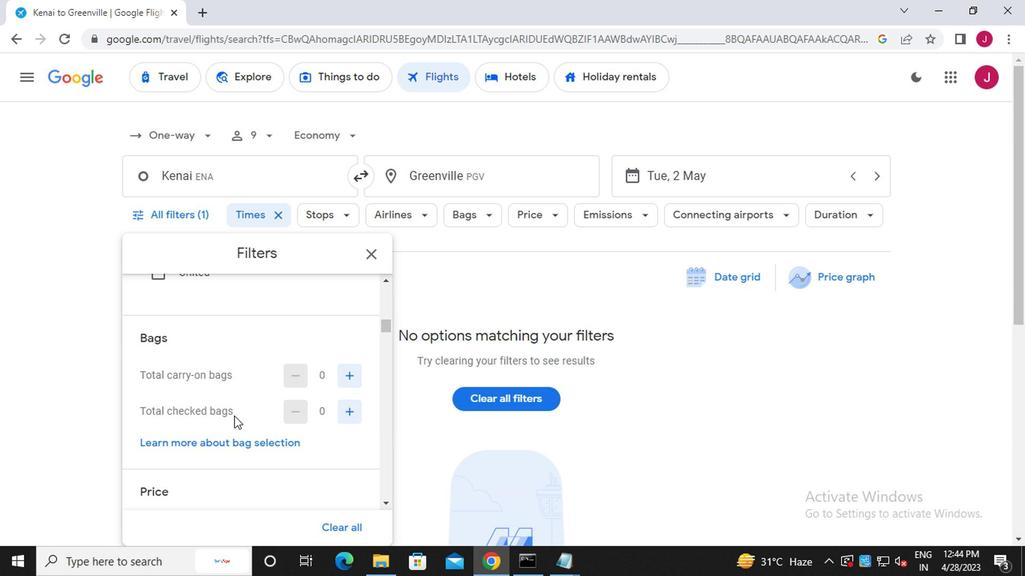 
Action: Mouse scrolled (232, 414) with delta (0, 0)
Screenshot: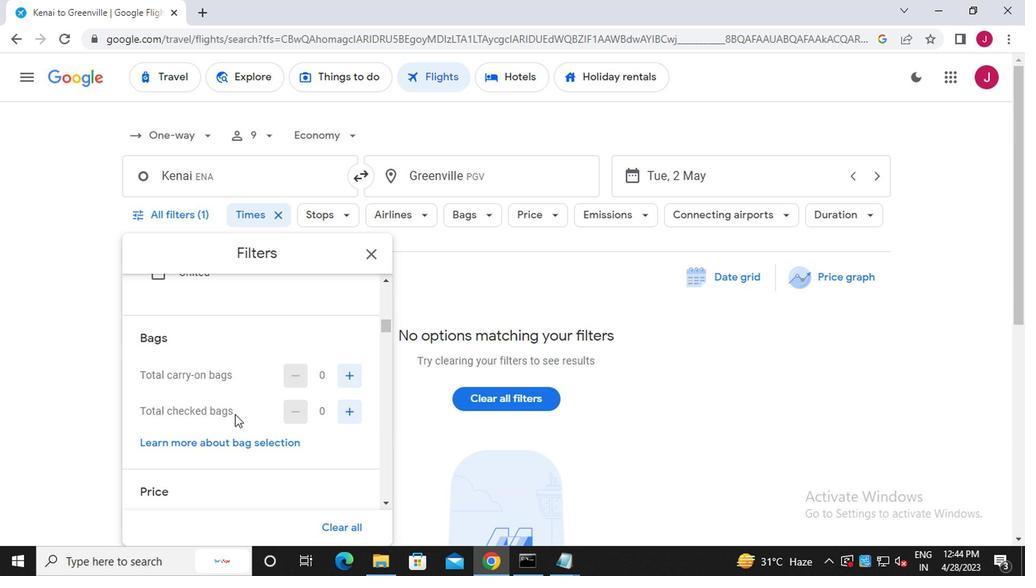
Action: Mouse moved to (274, 394)
Screenshot: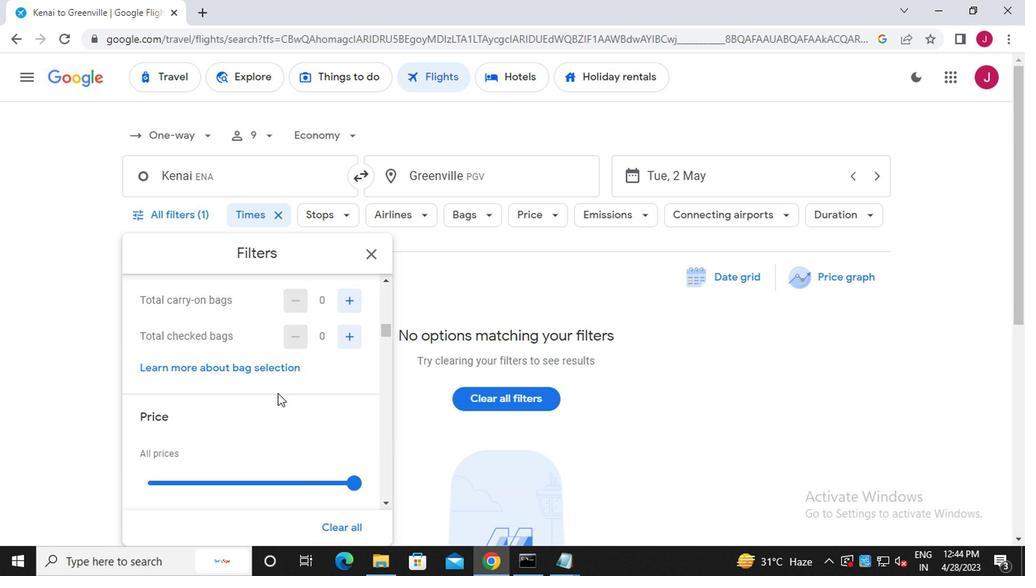 
Action: Mouse scrolled (274, 393) with delta (0, 0)
Screenshot: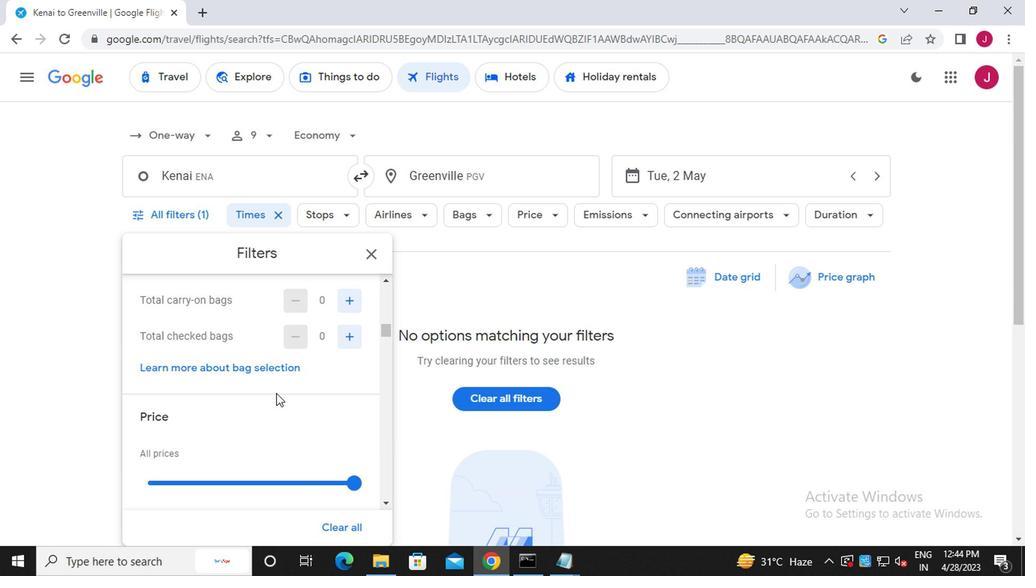
Action: Mouse scrolled (274, 393) with delta (0, 0)
Screenshot: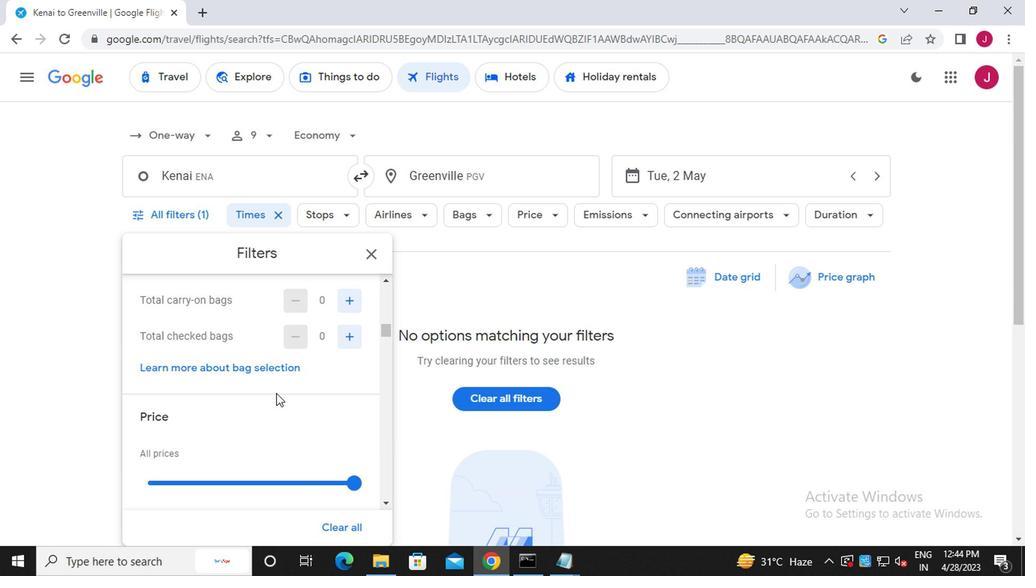 
Action: Mouse moved to (355, 336)
Screenshot: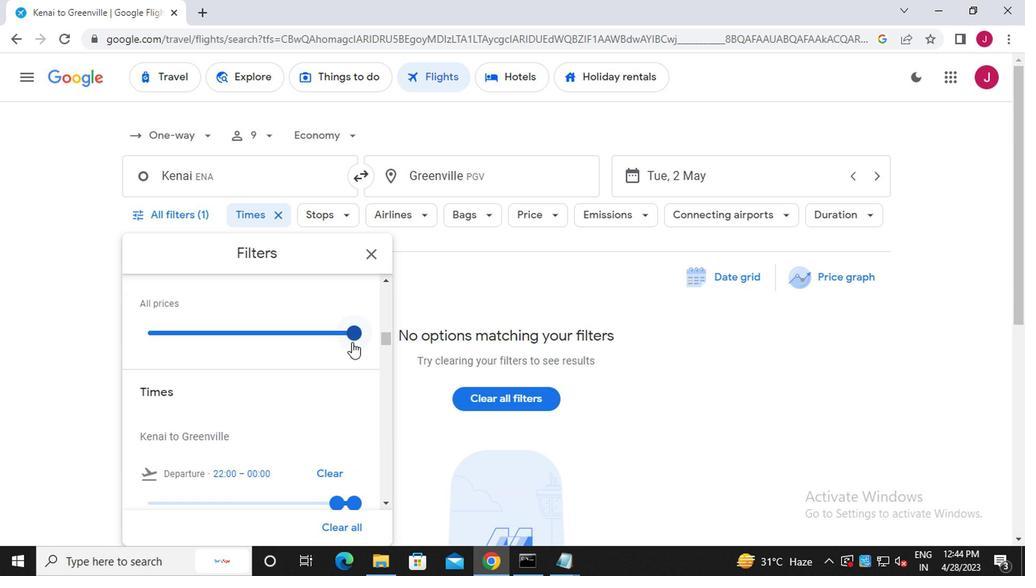 
Action: Mouse pressed left at (355, 336)
Screenshot: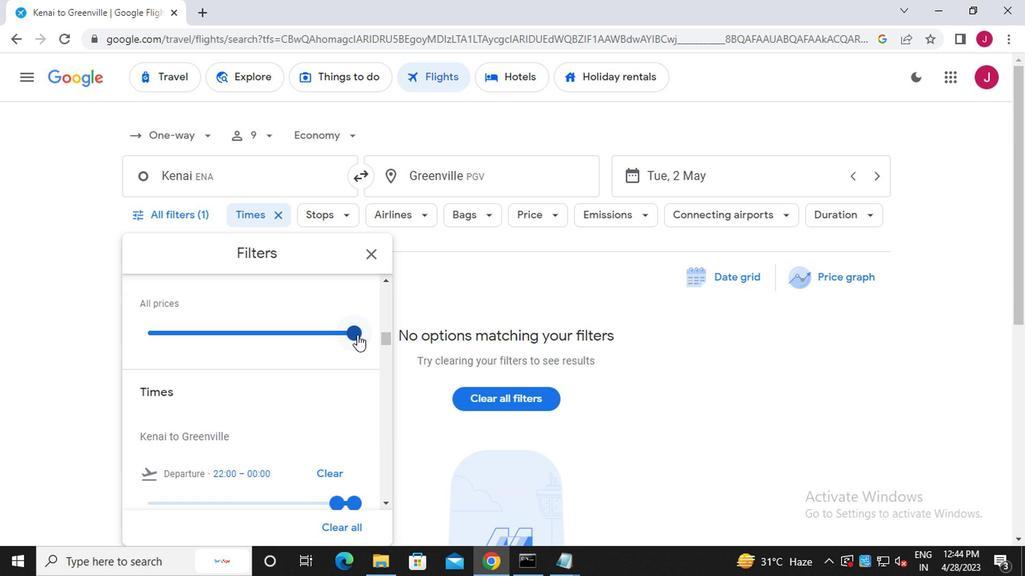 
Action: Mouse moved to (352, 365)
Screenshot: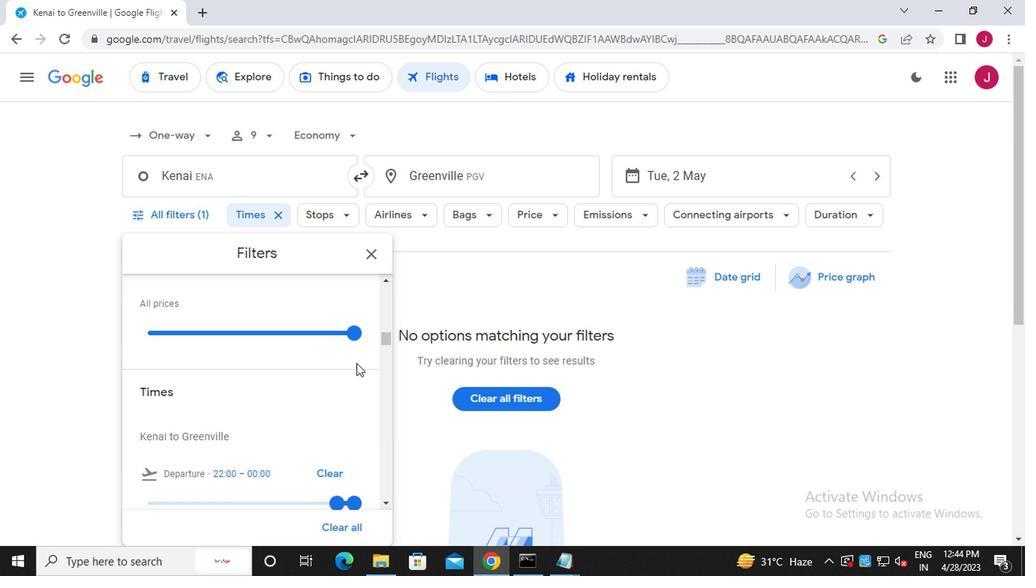 
Action: Mouse scrolled (352, 365) with delta (0, 0)
Screenshot: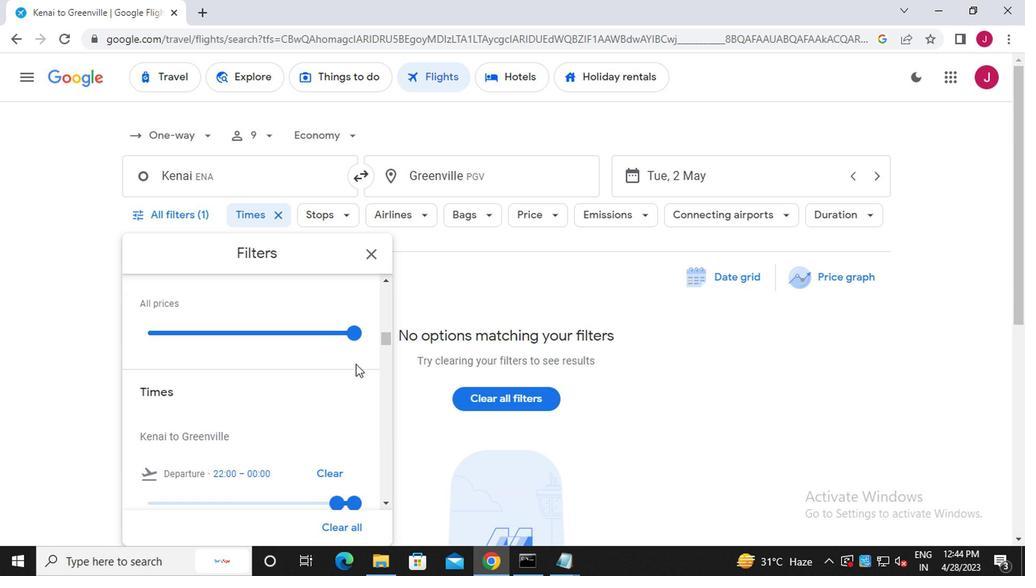 
Action: Mouse moved to (355, 427)
Screenshot: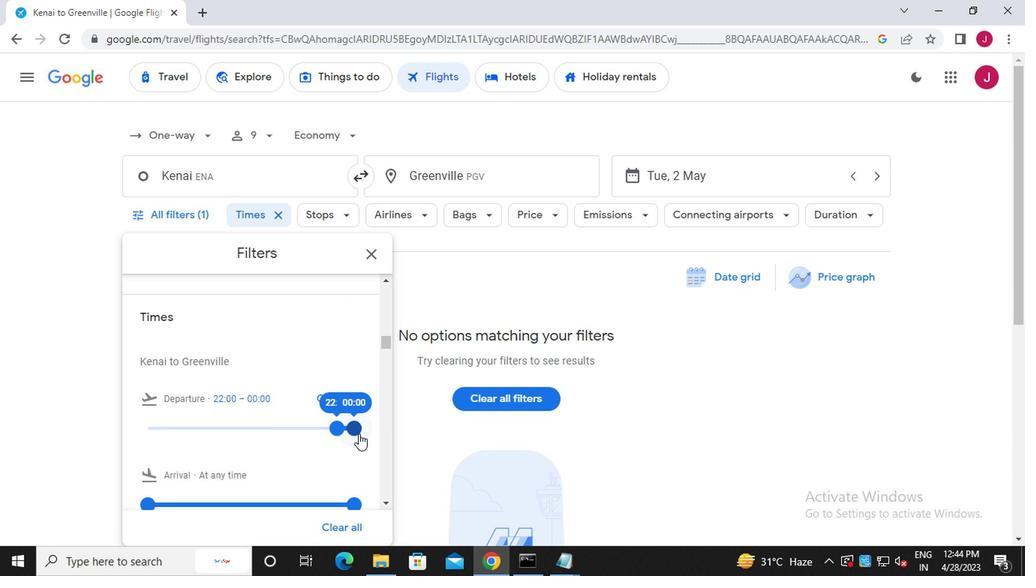 
Action: Mouse pressed left at (355, 427)
Screenshot: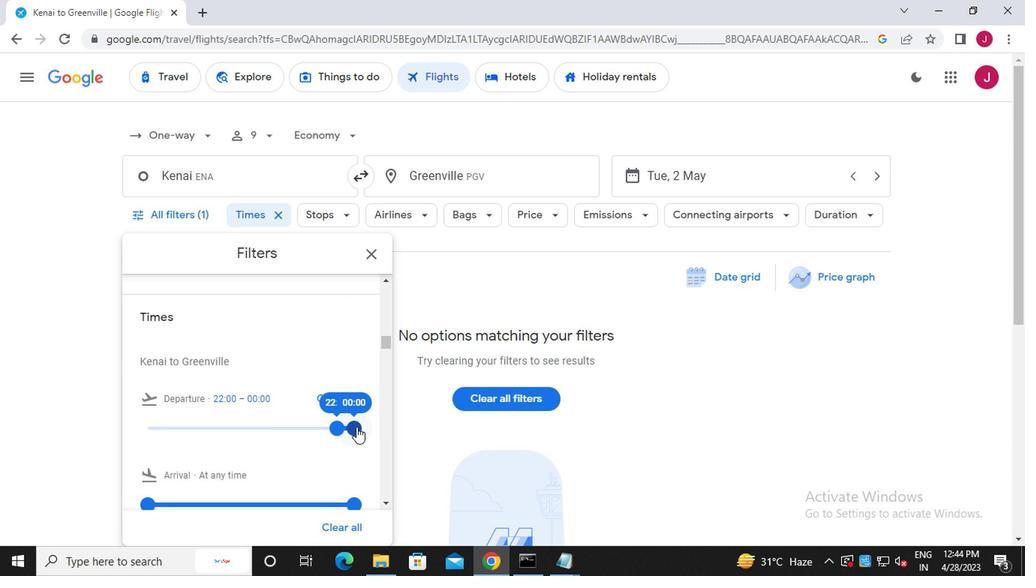 
Action: Mouse moved to (335, 427)
Screenshot: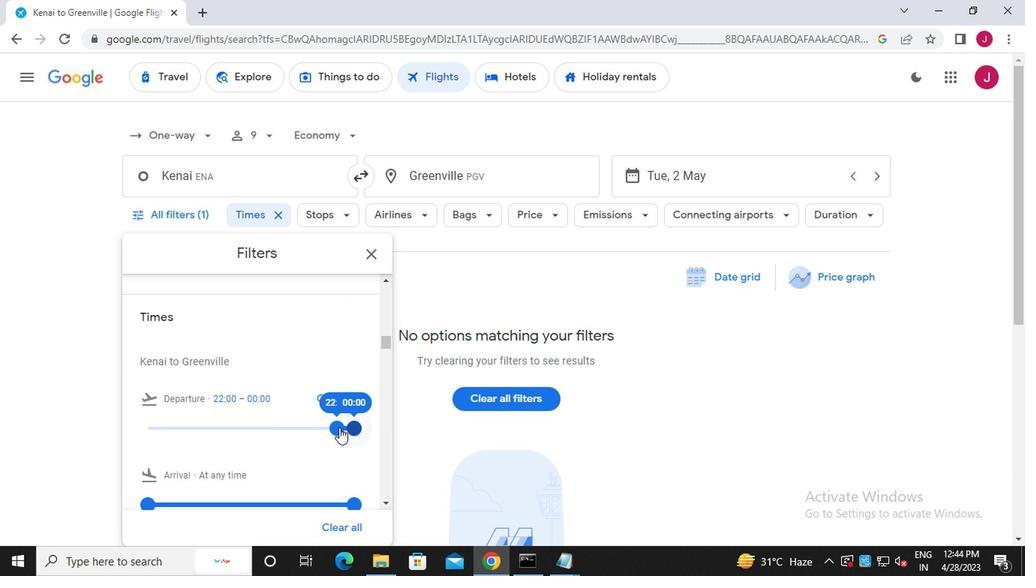 
Action: Mouse pressed left at (335, 427)
Screenshot: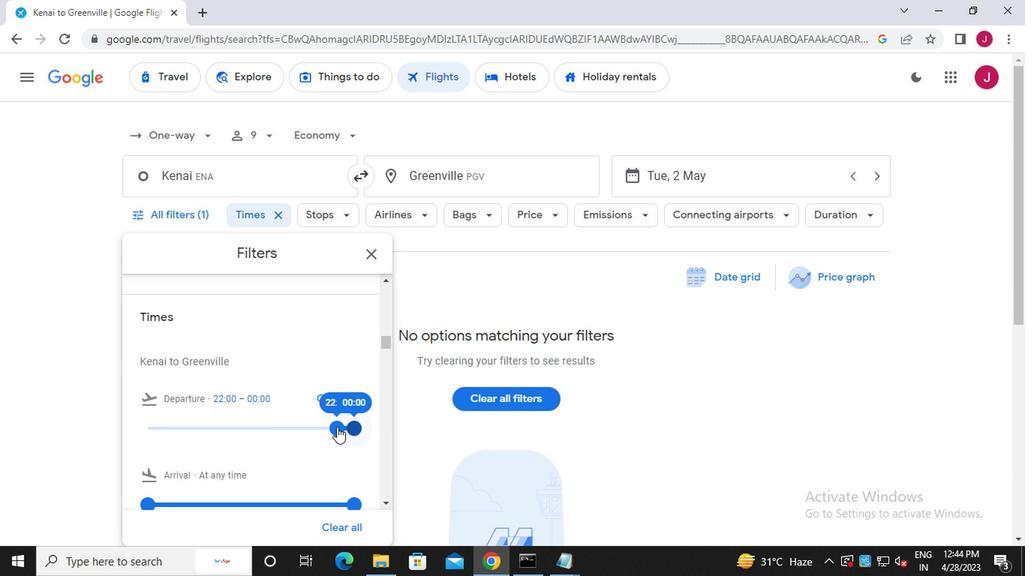 
Action: Mouse moved to (332, 431)
Screenshot: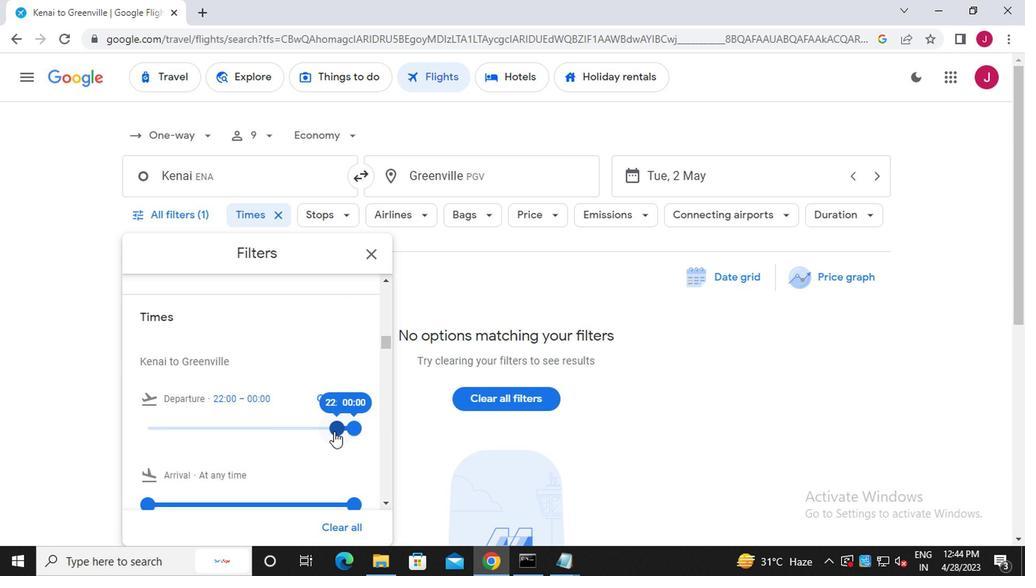 
Action: Mouse pressed left at (332, 431)
Screenshot: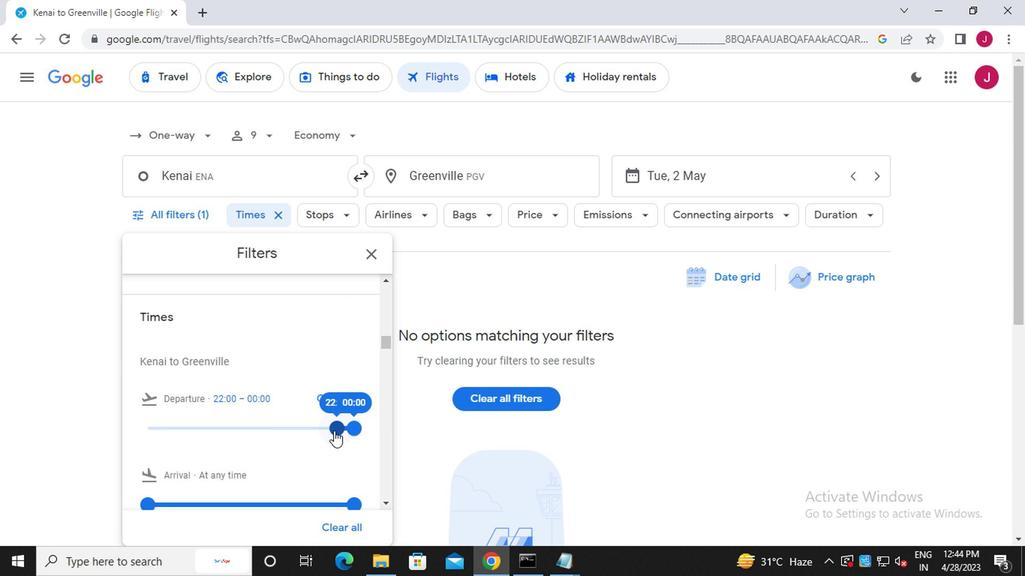 
Action: Mouse moved to (370, 258)
Screenshot: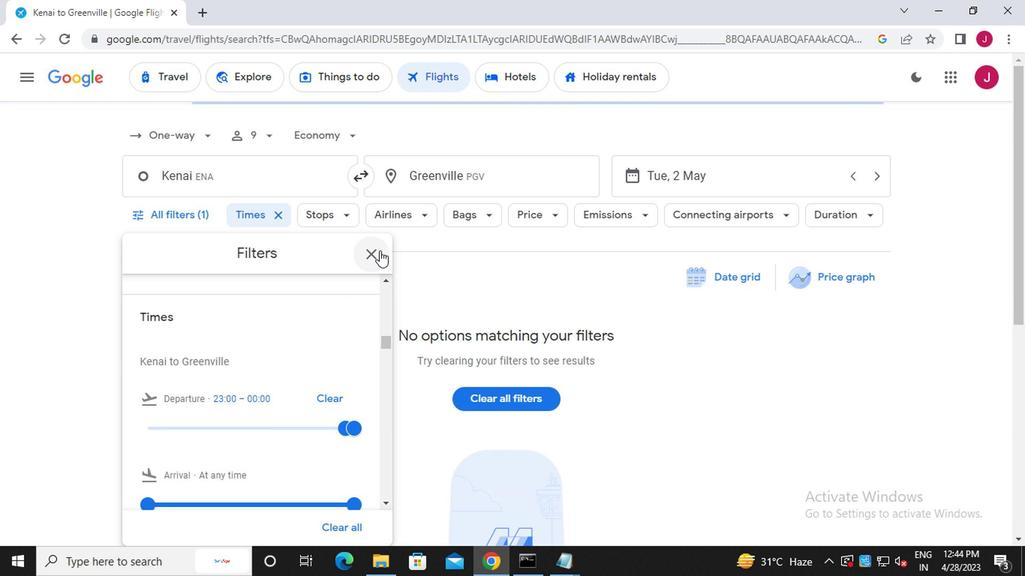 
Action: Mouse pressed left at (370, 258)
Screenshot: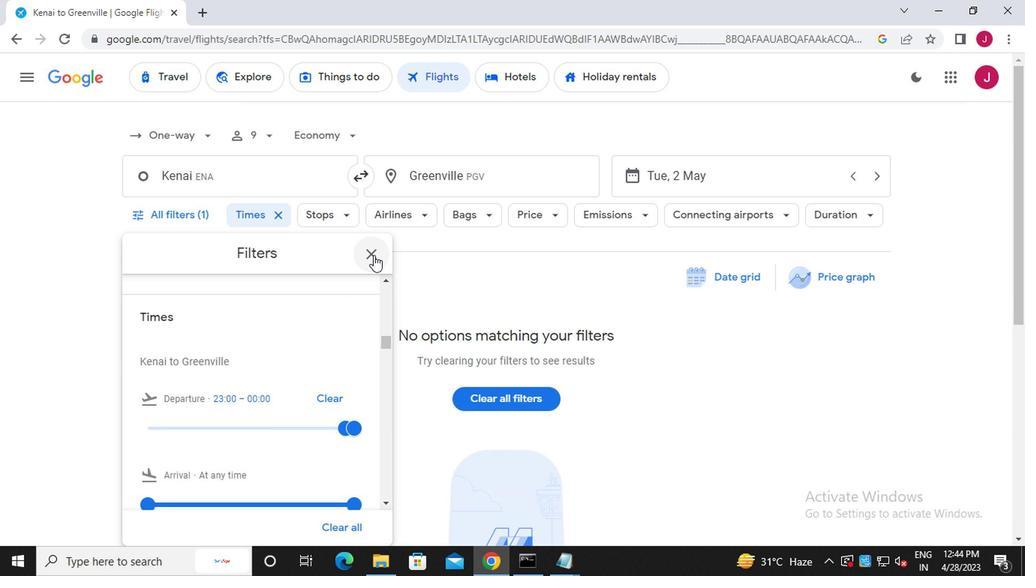 
Action: Mouse moved to (369, 258)
Screenshot: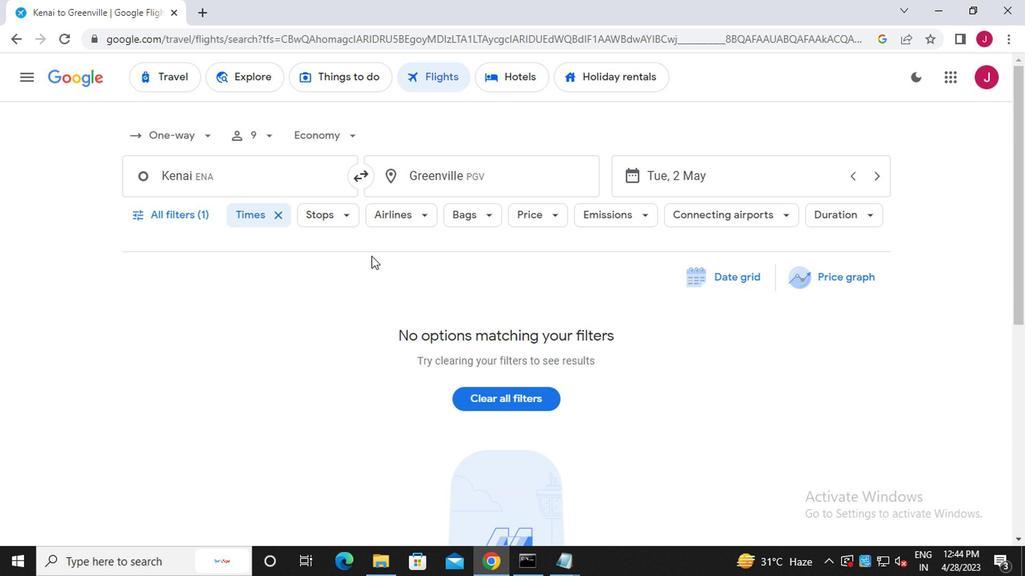 
